 Task: Play online Dominion games in easy mode.
Action: Mouse moved to (316, 269)
Screenshot: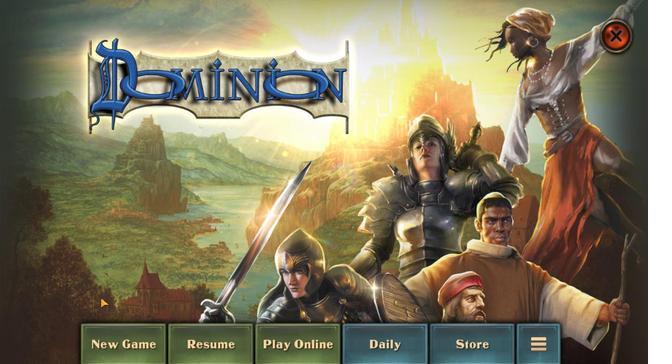
Action: Mouse pressed left at (316, 269)
Screenshot: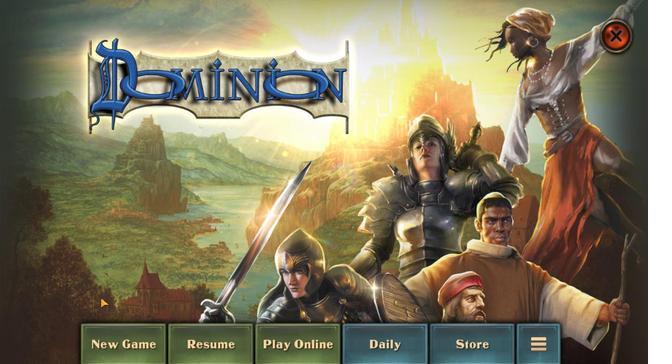 
Action: Mouse moved to (334, 307)
Screenshot: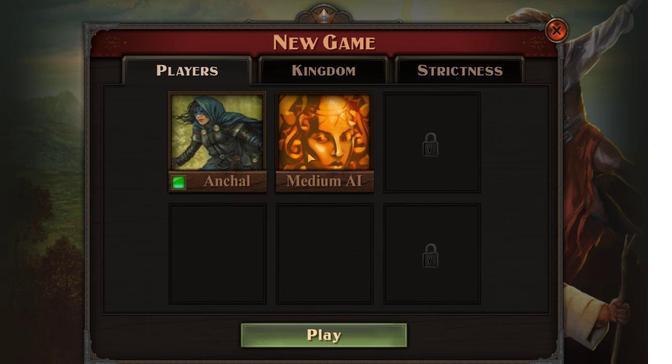 
Action: Mouse pressed left at (334, 307)
Screenshot: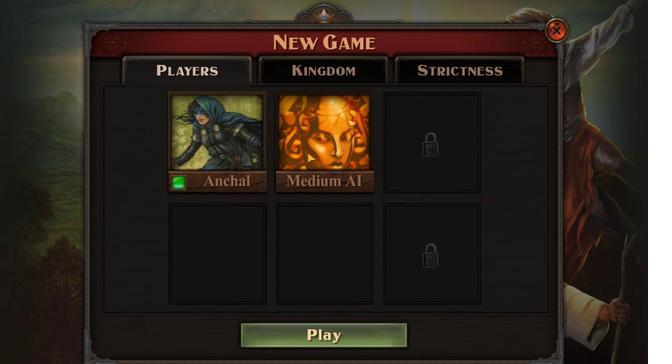
Action: Mouse moved to (325, 297)
Screenshot: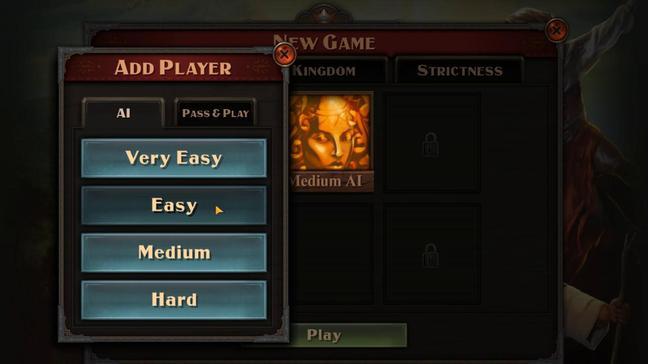 
Action: Mouse pressed left at (325, 297)
Screenshot: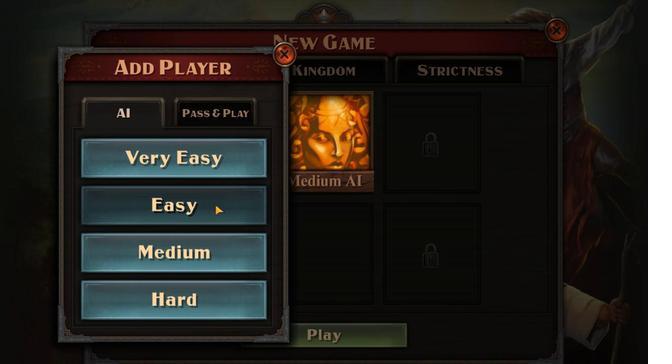 
Action: Mouse moved to (333, 269)
Screenshot: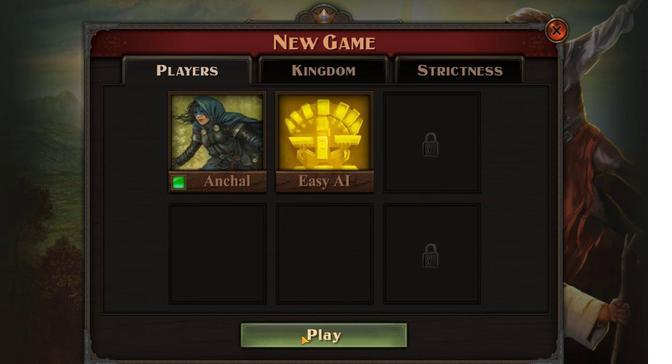 
Action: Mouse pressed left at (333, 269)
Screenshot: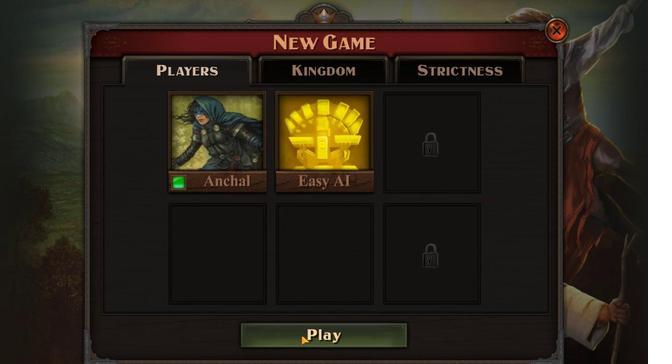 
Action: Mouse moved to (334, 275)
Screenshot: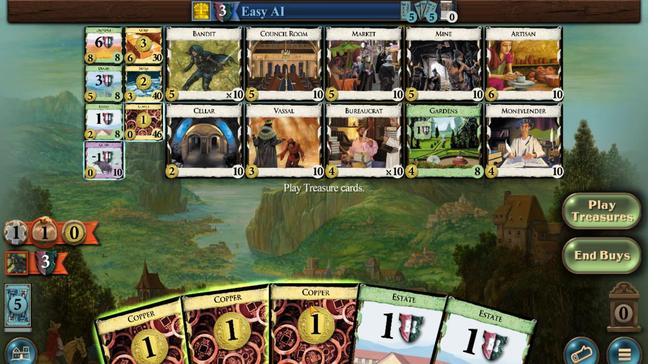 
Action: Mouse pressed left at (334, 275)
Screenshot: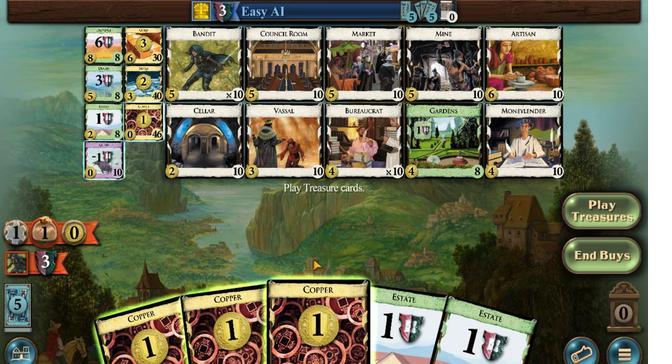 
Action: Mouse moved to (331, 273)
Screenshot: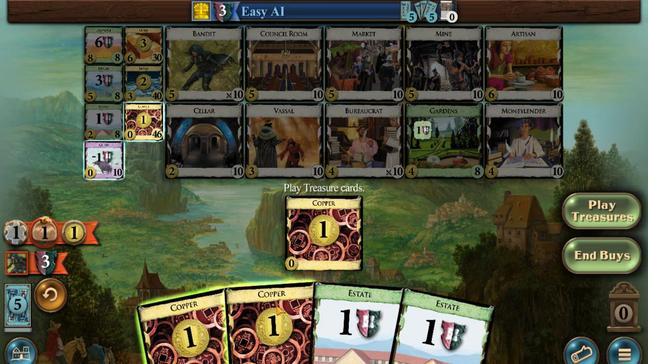 
Action: Mouse pressed left at (331, 273)
Screenshot: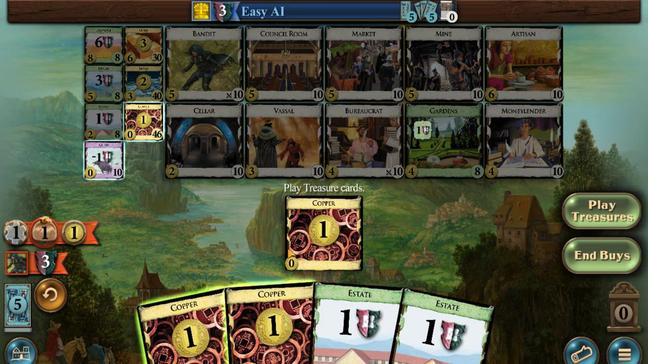 
Action: Mouse moved to (327, 275)
Screenshot: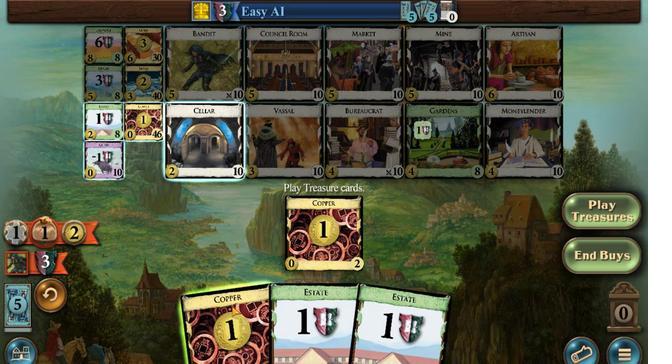 
Action: Mouse pressed left at (327, 275)
Screenshot: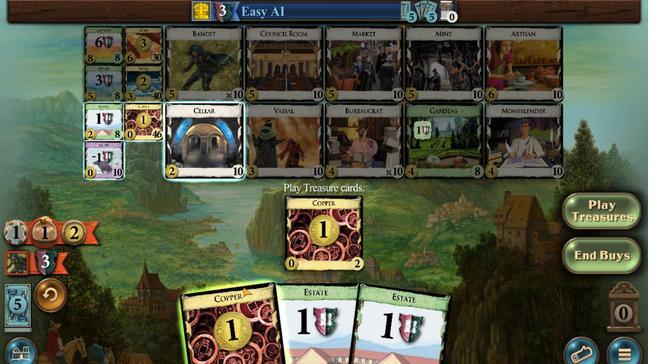 
Action: Mouse moved to (319, 323)
Screenshot: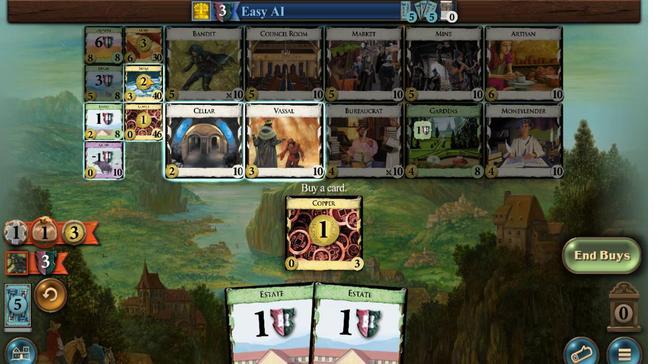 
Action: Mouse pressed left at (319, 323)
Screenshot: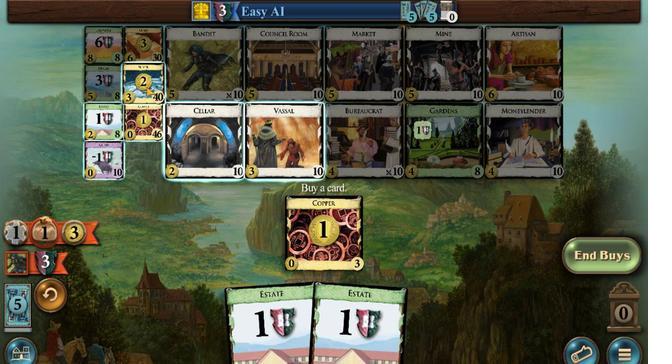 
Action: Mouse moved to (325, 271)
Screenshot: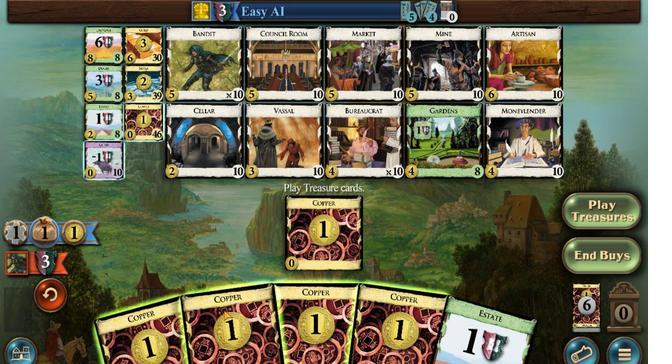 
Action: Mouse pressed left at (325, 271)
Screenshot: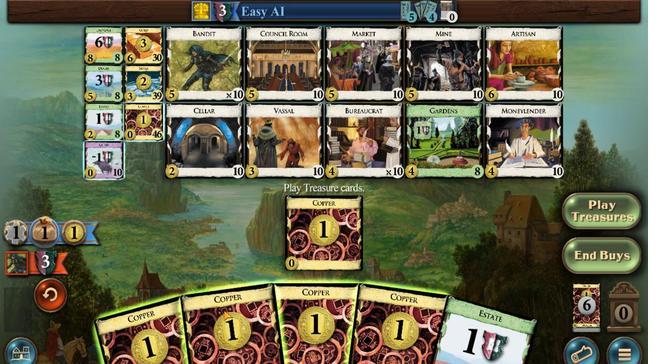 
Action: Mouse moved to (321, 269)
Screenshot: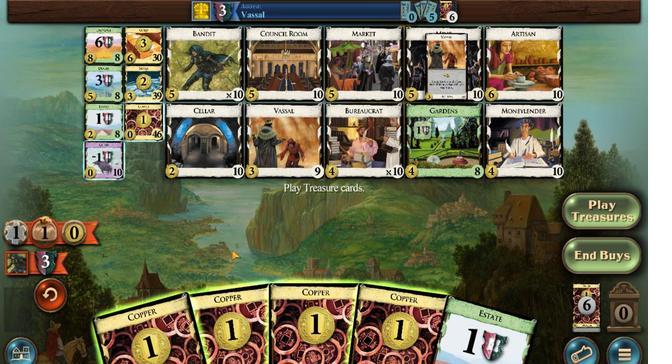 
Action: Mouse pressed left at (321, 269)
Screenshot: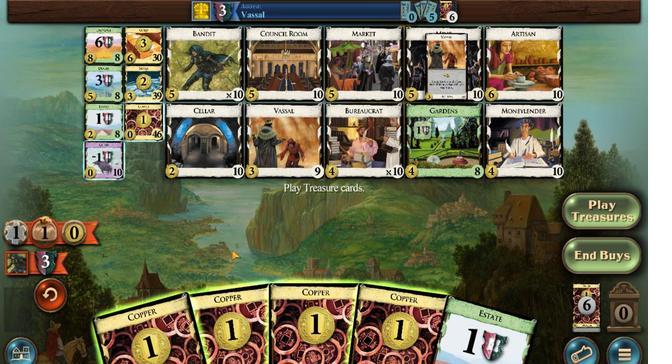 
Action: Mouse moved to (326, 268)
Screenshot: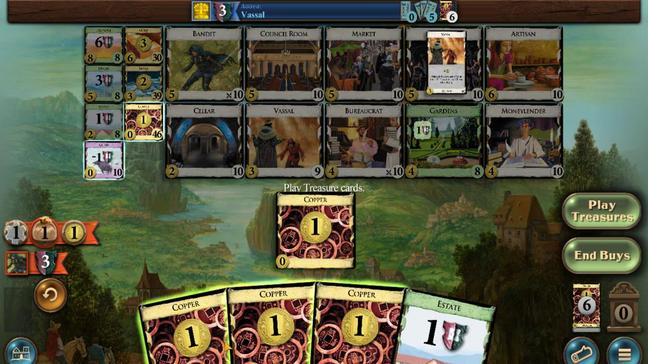 
Action: Mouse pressed left at (326, 268)
Screenshot: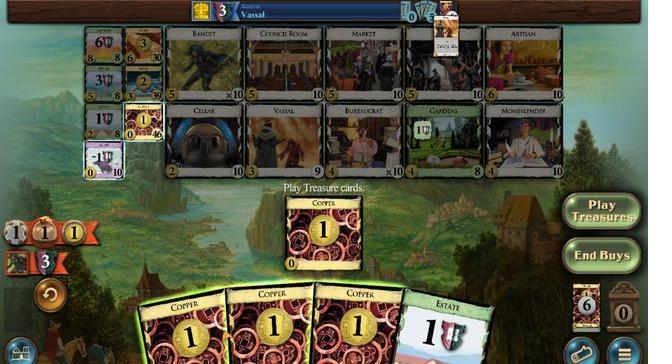 
Action: Mouse moved to (328, 269)
Screenshot: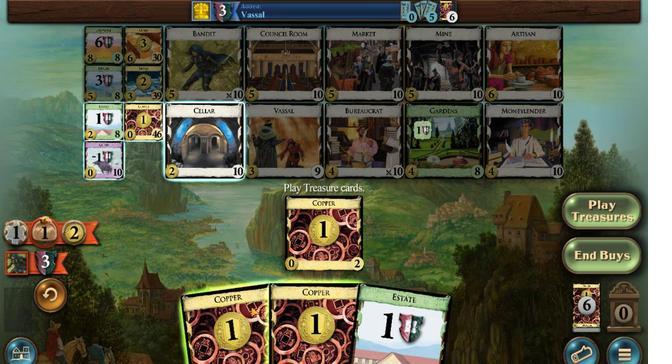 
Action: Mouse pressed left at (328, 269)
Screenshot: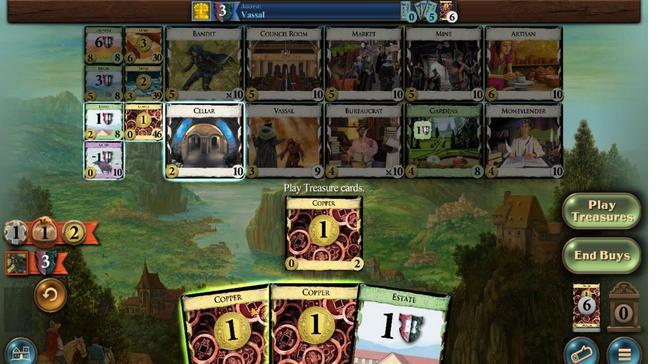 
Action: Mouse moved to (328, 267)
Screenshot: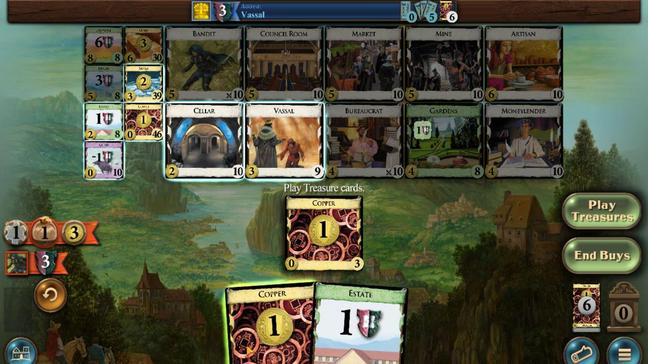 
Action: Mouse pressed left at (328, 267)
Screenshot: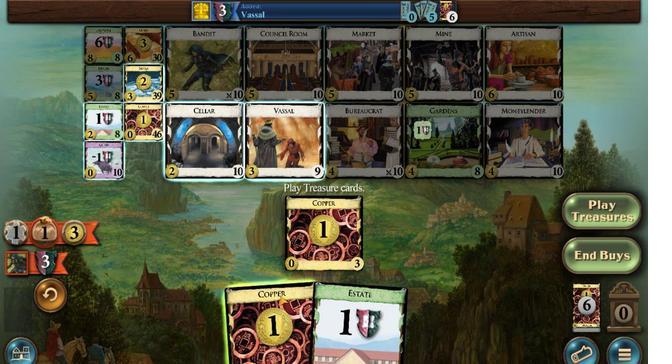 
Action: Mouse moved to (319, 326)
Screenshot: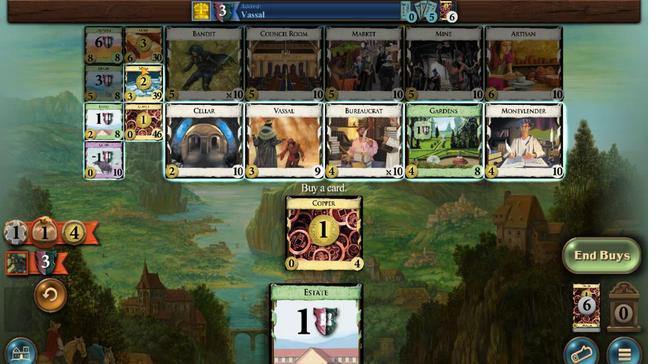 
Action: Mouse pressed left at (319, 326)
Screenshot: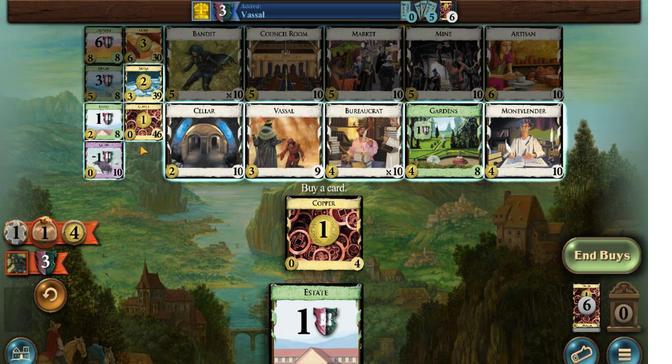 
Action: Mouse moved to (342, 269)
Screenshot: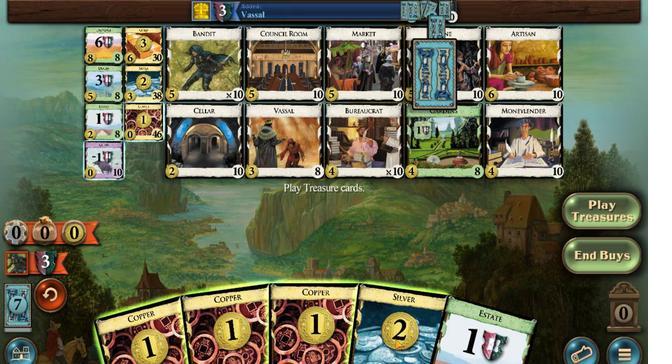 
Action: Mouse pressed left at (342, 269)
Screenshot: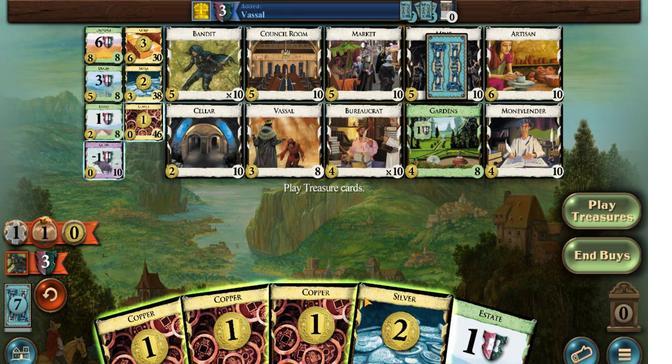 
Action: Mouse moved to (336, 268)
Screenshot: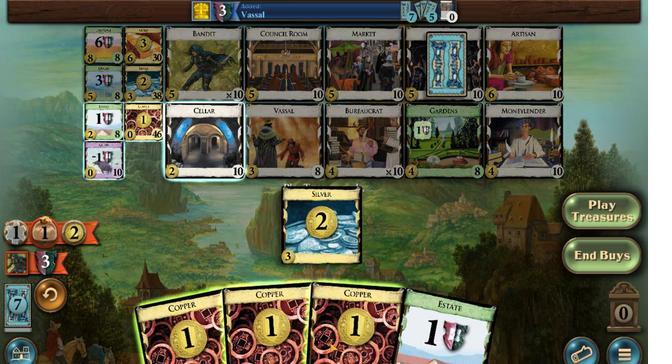 
Action: Mouse pressed left at (336, 268)
Screenshot: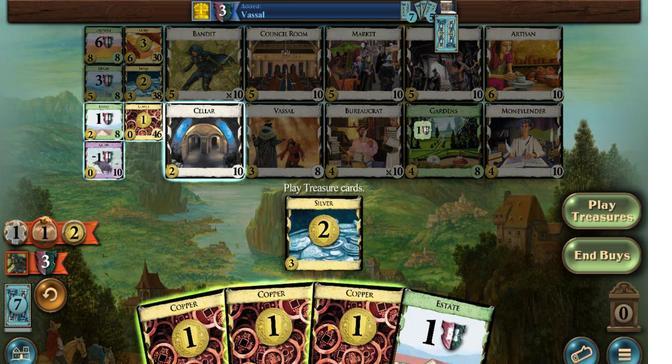
Action: Mouse moved to (333, 269)
Screenshot: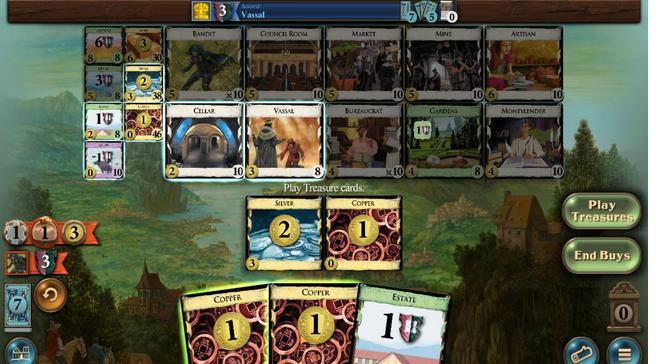 
Action: Mouse pressed left at (333, 269)
Screenshot: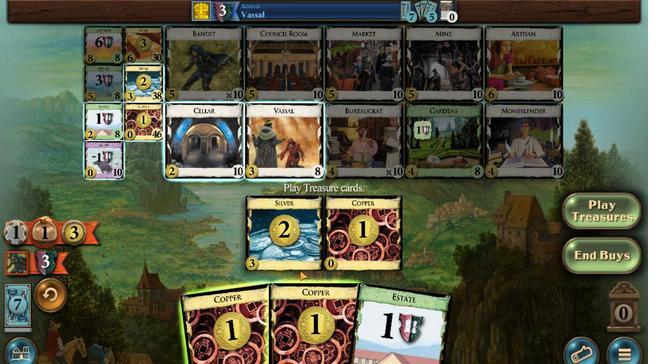 
Action: Mouse moved to (329, 268)
Screenshot: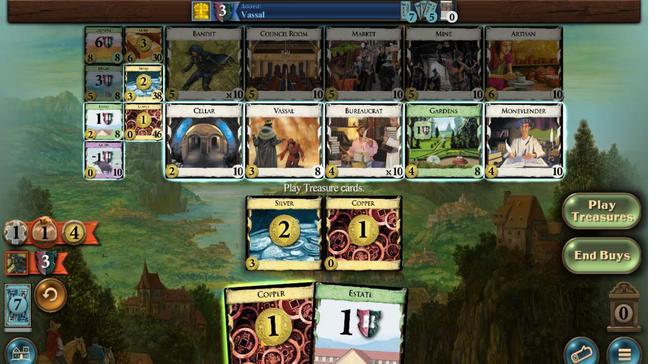 
Action: Mouse pressed left at (329, 268)
Screenshot: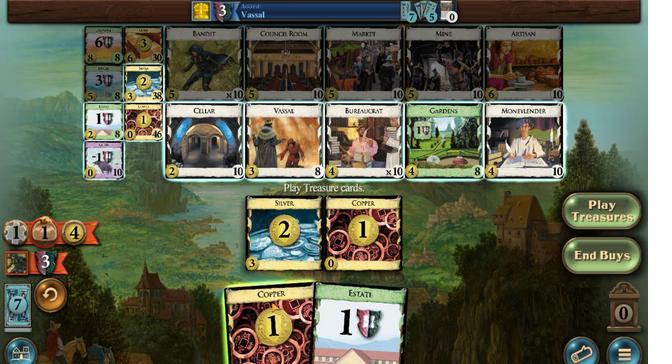
Action: Mouse moved to (314, 324)
Screenshot: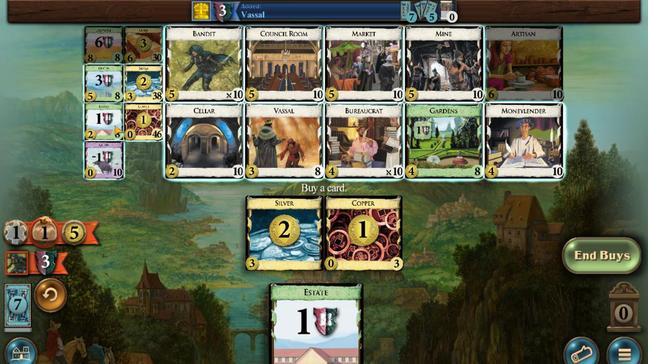 
Action: Mouse pressed left at (314, 324)
Screenshot: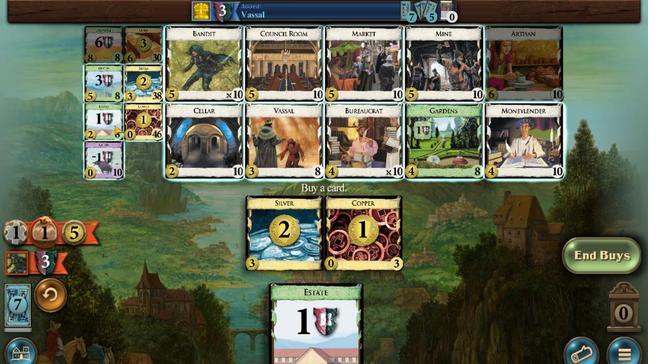 
Action: Mouse moved to (341, 270)
Screenshot: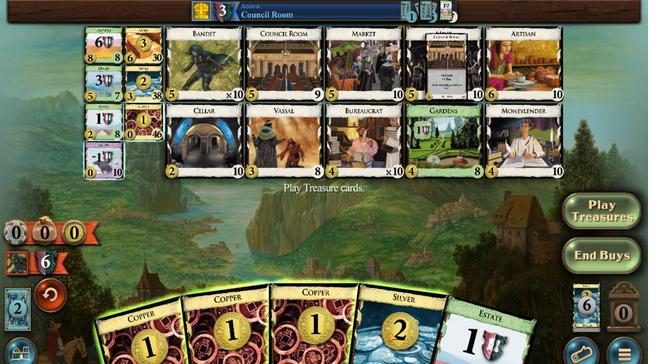 
Action: Mouse pressed left at (341, 270)
Screenshot: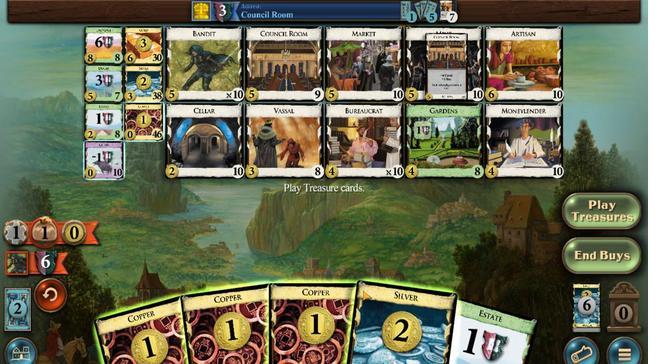 
Action: Mouse moved to (336, 268)
Screenshot: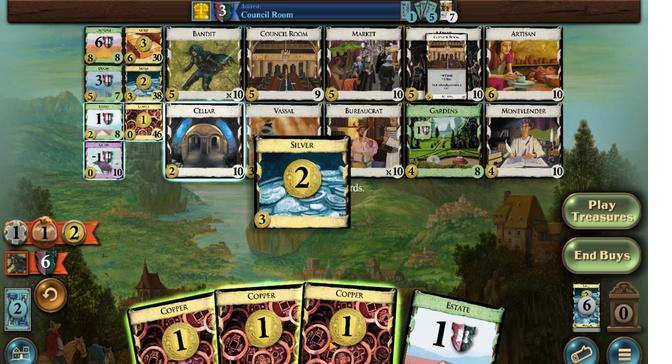 
Action: Mouse pressed left at (336, 268)
Screenshot: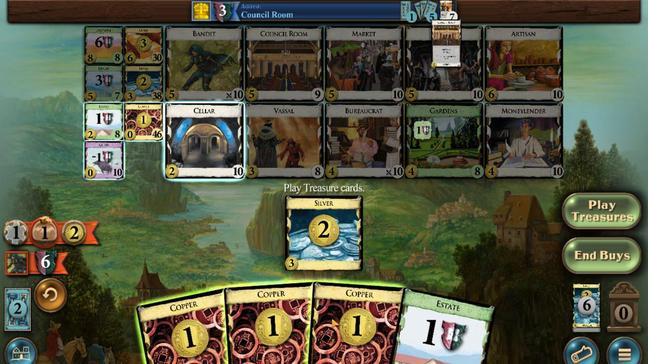 
Action: Mouse moved to (335, 269)
Screenshot: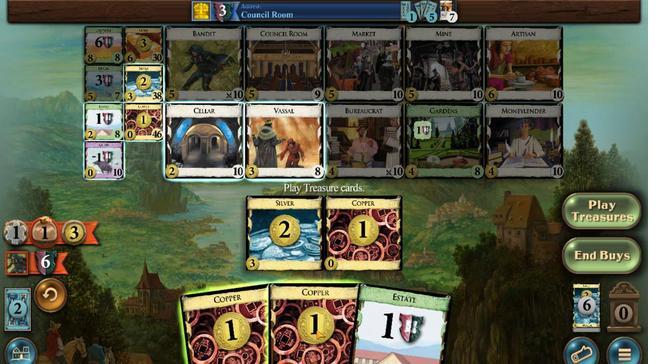 
Action: Mouse pressed left at (335, 269)
Screenshot: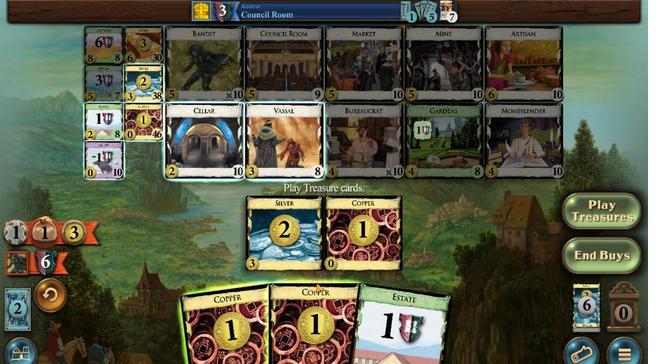 
Action: Mouse moved to (331, 268)
Screenshot: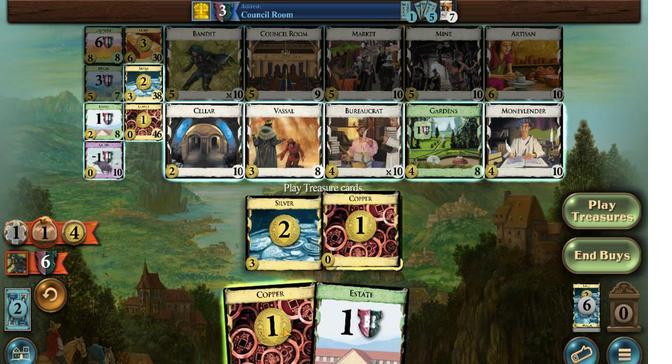 
Action: Mouse pressed left at (331, 268)
Screenshot: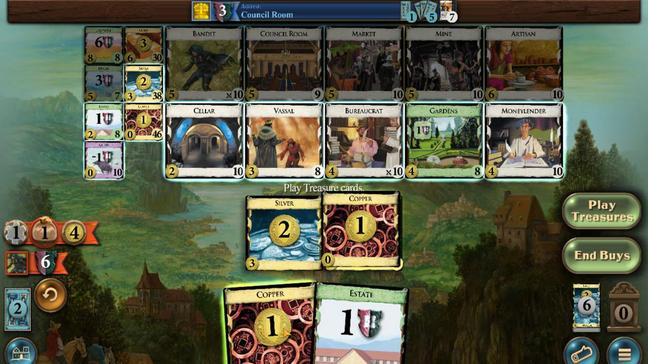 
Action: Mouse moved to (315, 322)
Screenshot: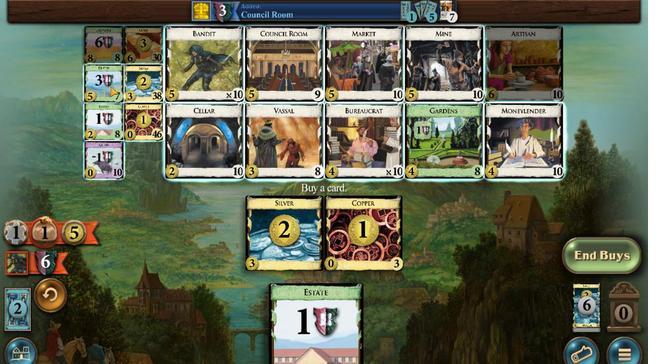 
Action: Mouse pressed left at (315, 322)
Screenshot: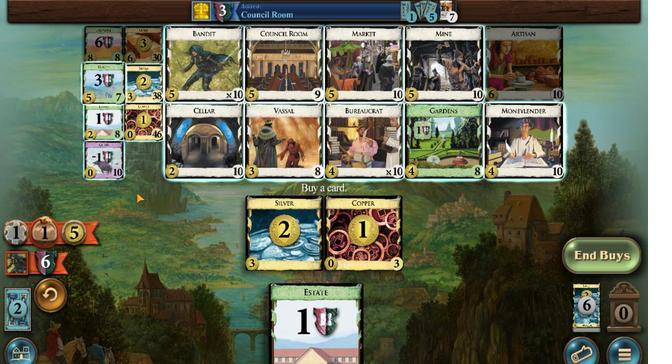 
Action: Mouse moved to (327, 272)
Screenshot: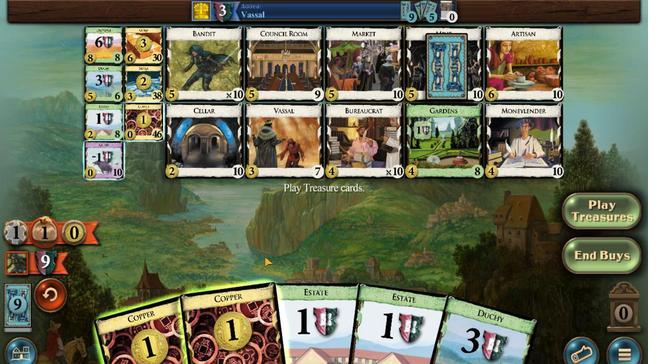 
Action: Mouse pressed left at (327, 272)
Screenshot: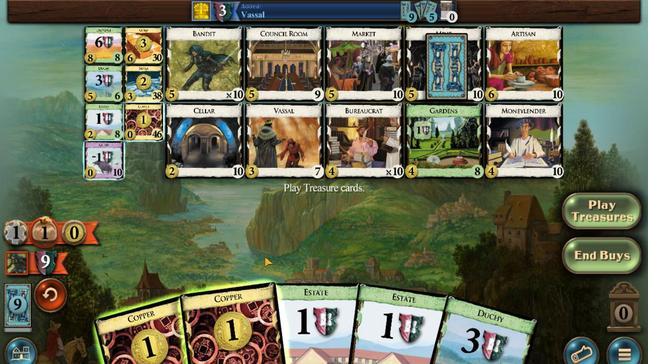 
Action: Mouse moved to (324, 272)
Screenshot: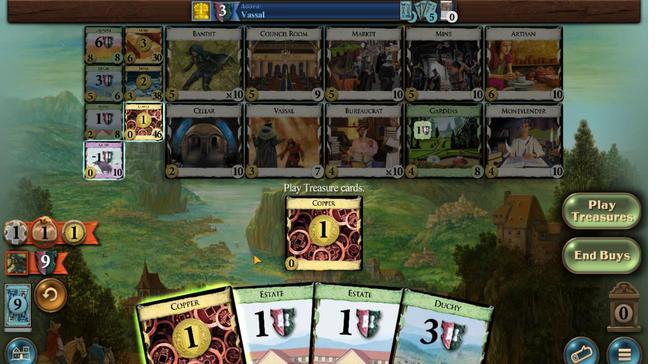
Action: Mouse pressed left at (324, 272)
Screenshot: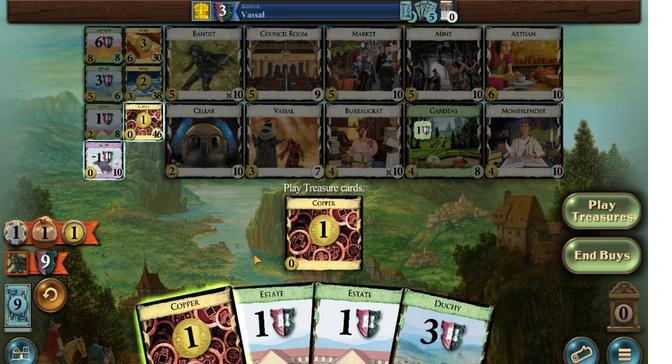 
Action: Mouse moved to (314, 314)
Screenshot: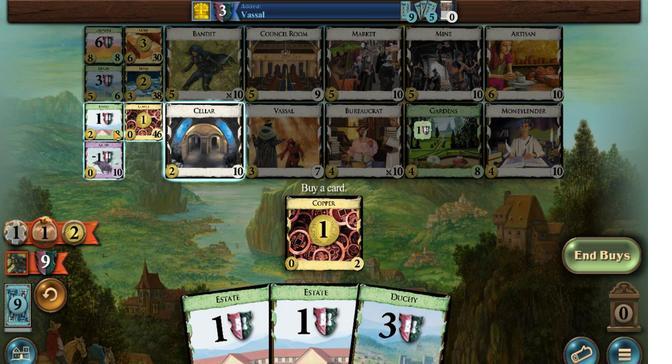 
Action: Mouse pressed left at (314, 314)
Screenshot: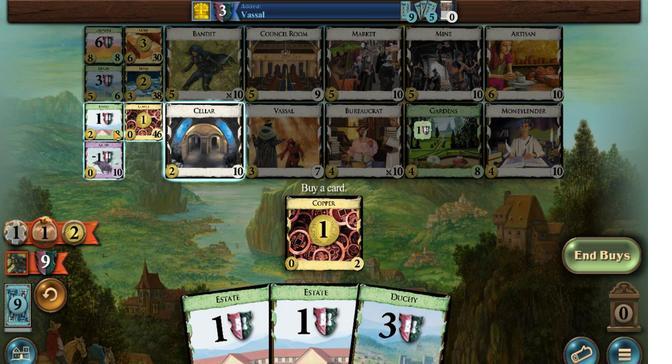 
Action: Mouse moved to (341, 269)
Screenshot: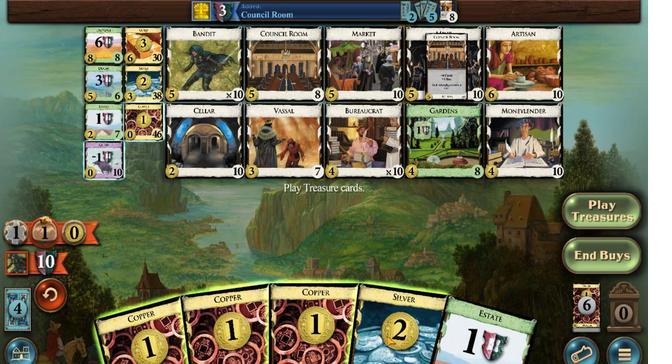 
Action: Mouse pressed left at (341, 269)
Screenshot: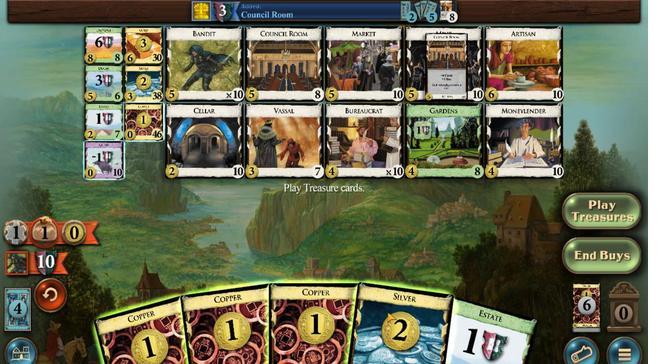 
Action: Mouse moved to (336, 268)
Screenshot: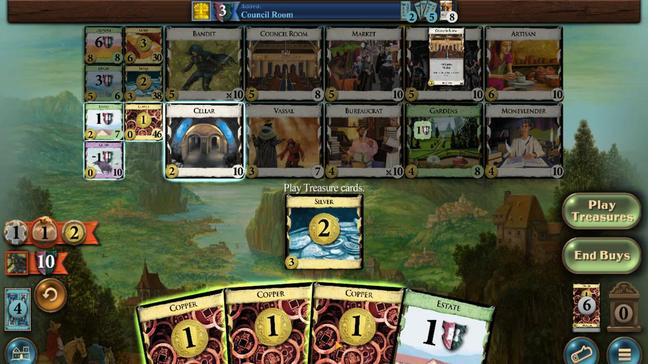 
Action: Mouse pressed left at (336, 268)
Screenshot: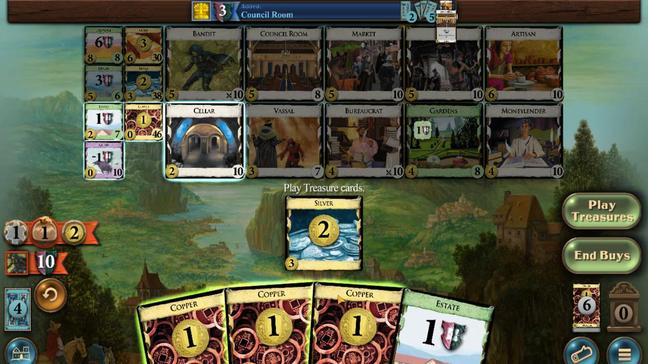 
Action: Mouse moved to (334, 267)
Screenshot: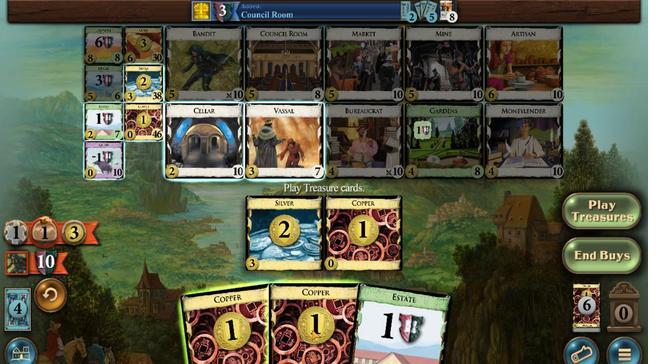 
Action: Mouse pressed left at (334, 267)
Screenshot: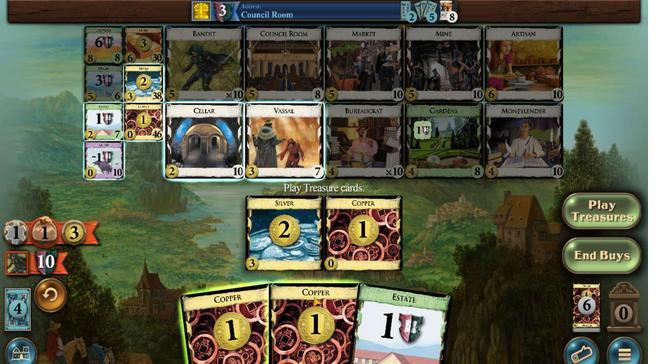 
Action: Mouse moved to (331, 266)
Screenshot: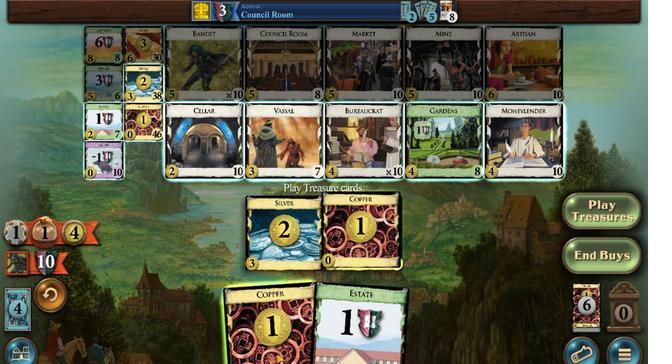 
Action: Mouse pressed left at (331, 266)
Screenshot: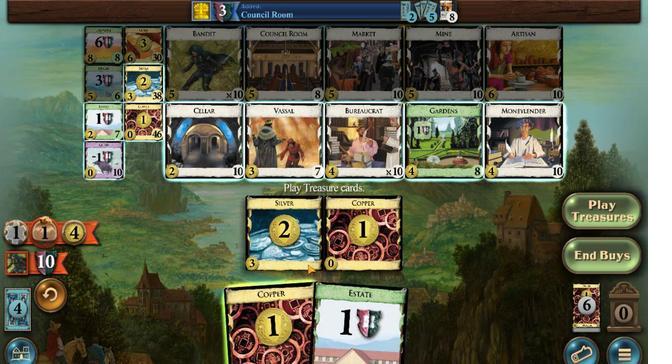 
Action: Mouse moved to (315, 323)
Screenshot: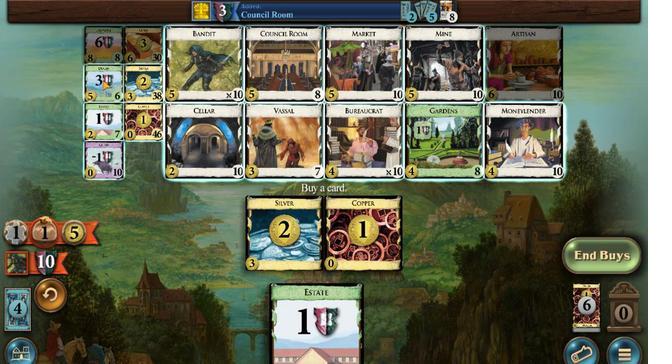 
Action: Mouse pressed left at (315, 323)
Screenshot: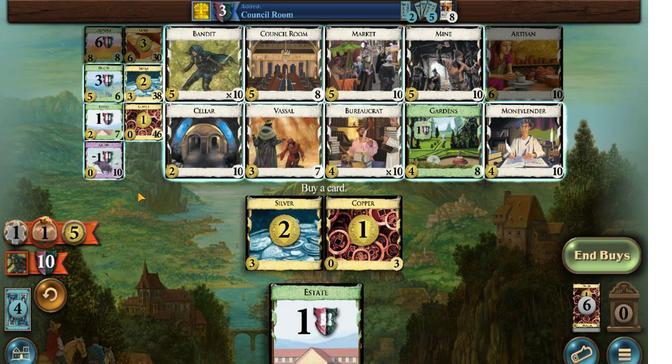 
Action: Mouse moved to (345, 271)
Screenshot: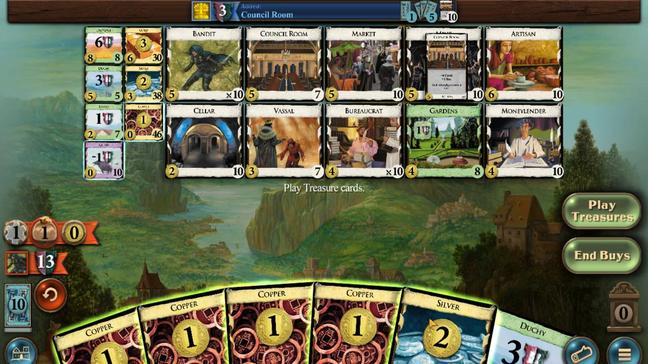 
Action: Mouse pressed left at (345, 271)
Screenshot: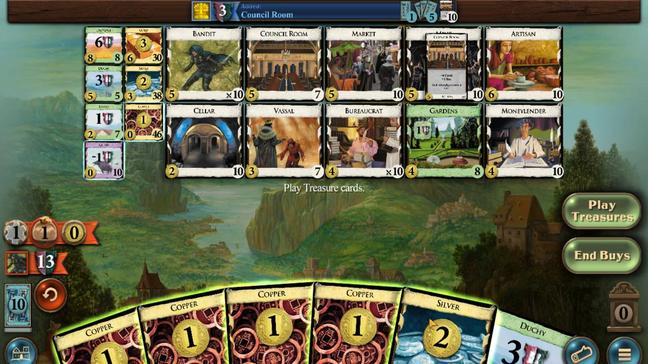 
Action: Mouse moved to (335, 268)
Screenshot: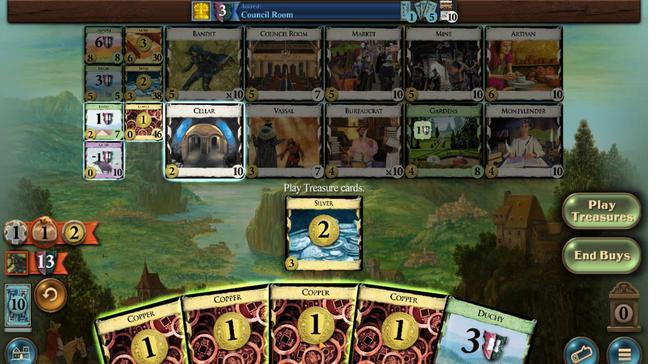 
Action: Mouse pressed left at (335, 268)
Screenshot: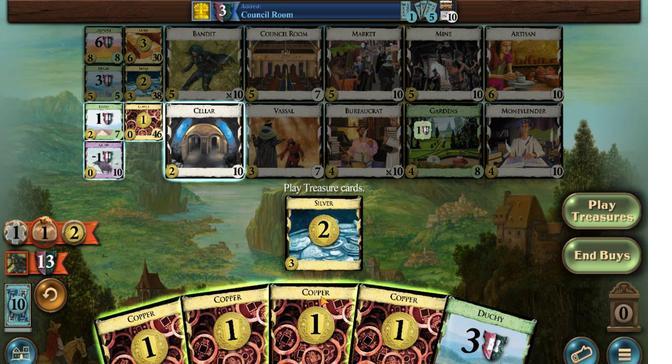 
Action: Mouse moved to (332, 268)
Screenshot: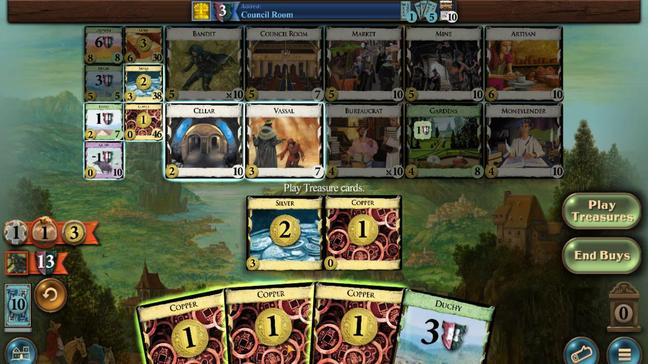 
Action: Mouse pressed left at (332, 268)
Screenshot: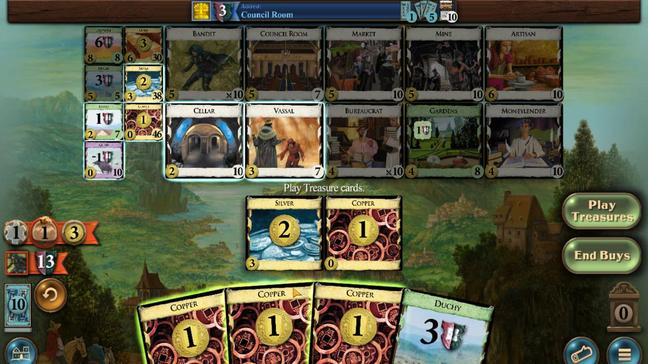 
Action: Mouse moved to (328, 264)
Screenshot: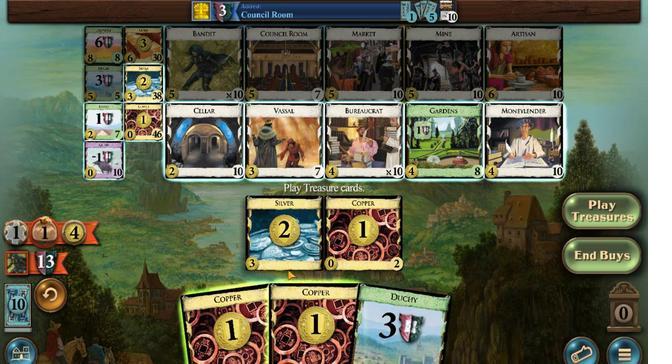 
Action: Mouse pressed left at (328, 264)
Screenshot: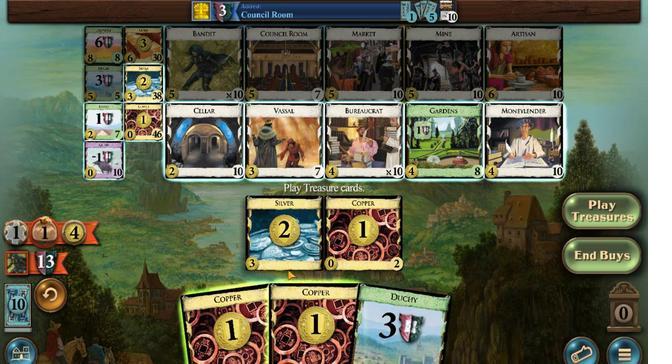 
Action: Mouse moved to (331, 268)
Screenshot: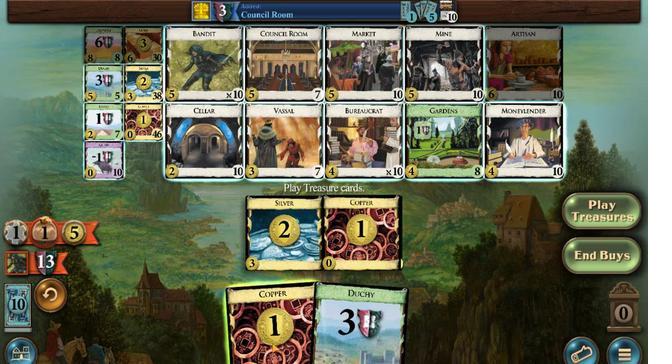 
Action: Mouse pressed left at (331, 268)
Screenshot: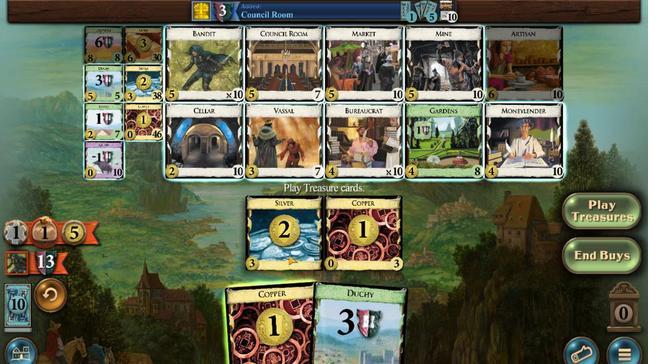 
Action: Mouse moved to (318, 332)
Screenshot: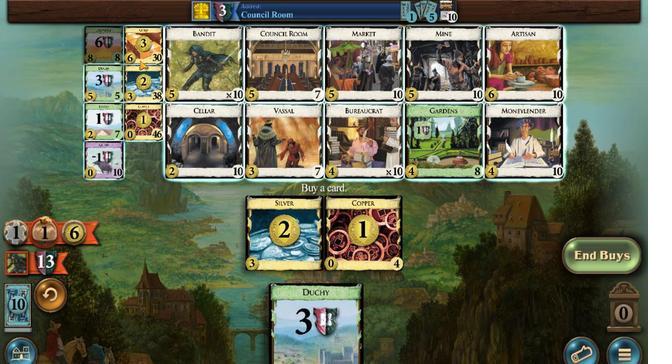 
Action: Mouse pressed left at (318, 332)
Screenshot: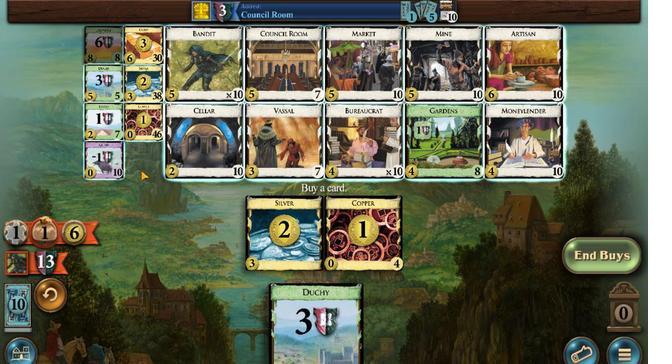 
Action: Mouse moved to (327, 271)
Screenshot: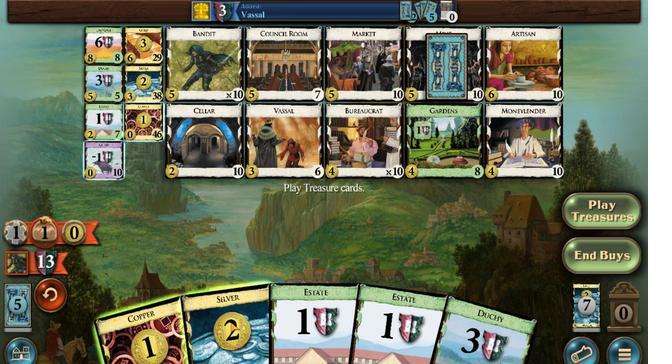 
Action: Mouse pressed left at (327, 271)
Screenshot: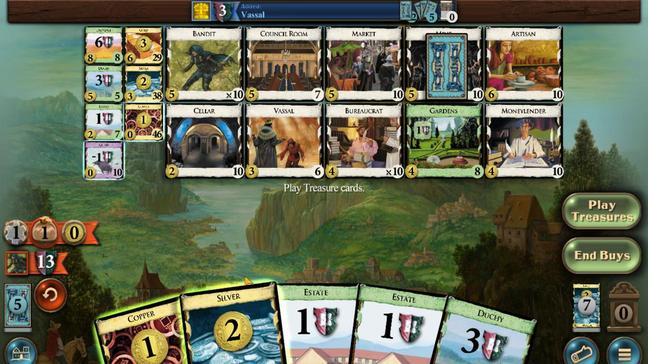 
Action: Mouse moved to (319, 271)
Screenshot: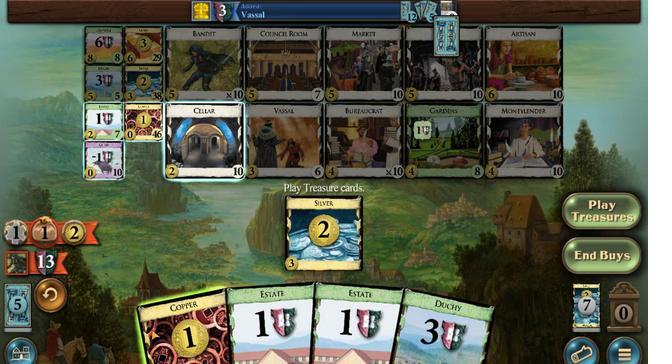 
Action: Mouse pressed left at (319, 271)
Screenshot: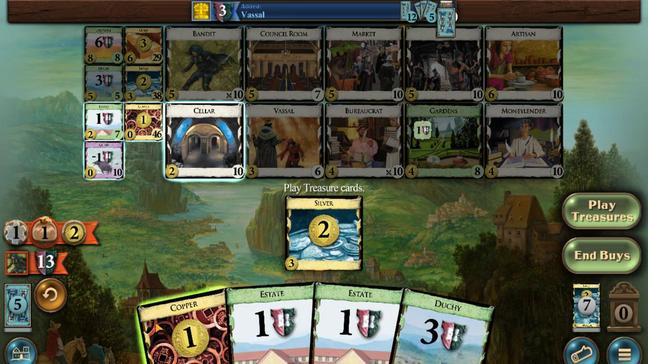 
Action: Mouse moved to (315, 314)
Screenshot: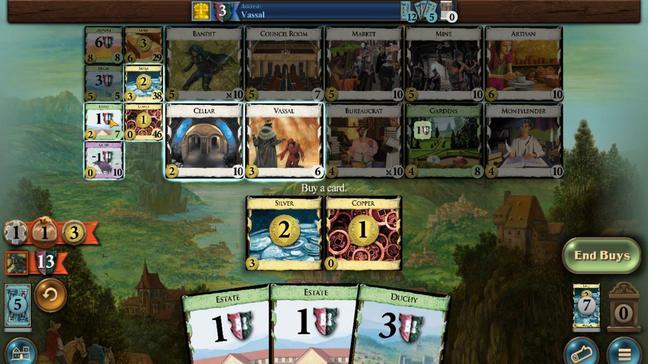 
Action: Mouse pressed left at (315, 314)
Screenshot: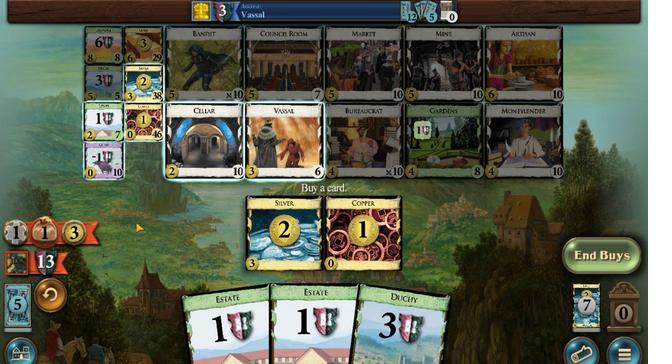 
Action: Mouse moved to (329, 267)
Screenshot: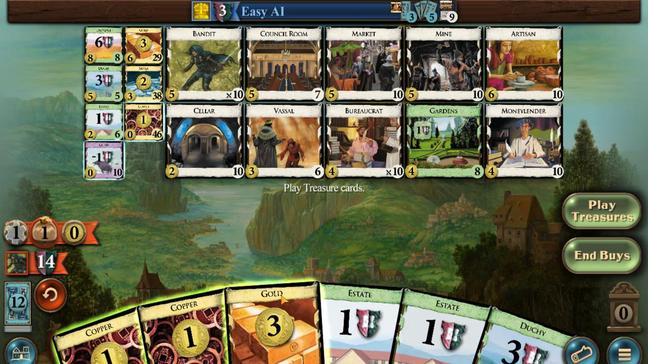 
Action: Mouse pressed left at (329, 267)
Screenshot: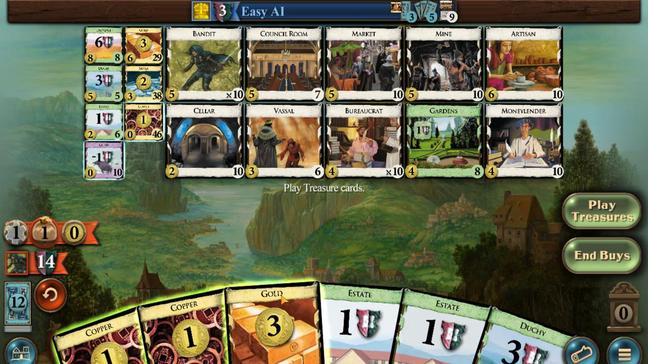 
Action: Mouse moved to (325, 268)
Screenshot: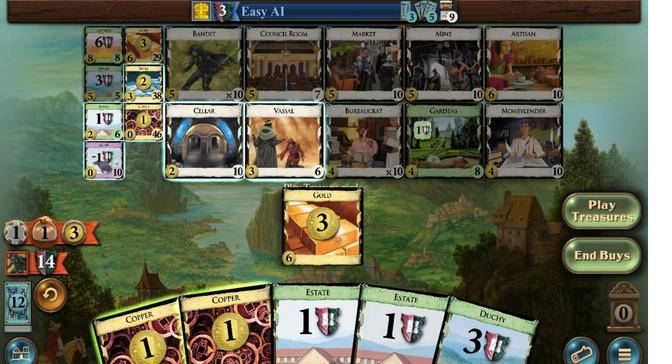
Action: Mouse pressed left at (325, 268)
Screenshot: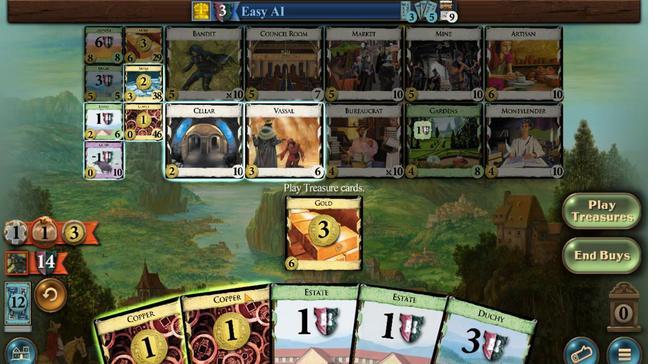 
Action: Mouse moved to (322, 268)
Screenshot: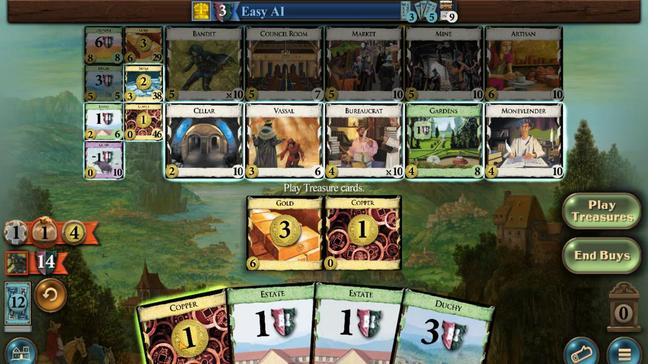 
Action: Mouse pressed left at (322, 268)
Screenshot: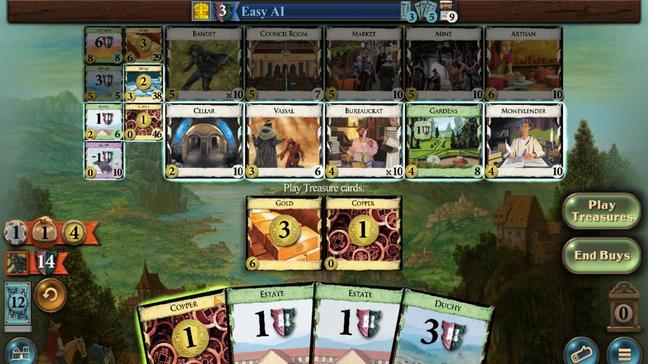 
Action: Mouse moved to (315, 324)
Screenshot: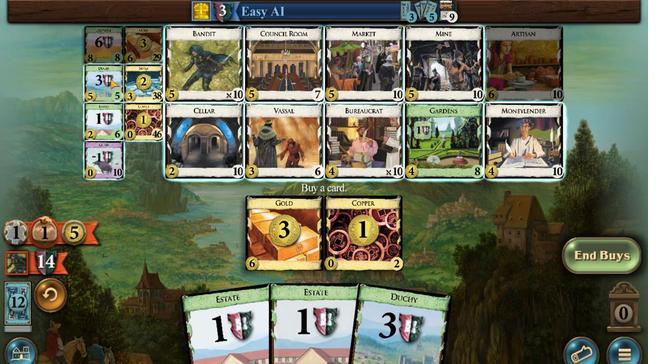 
Action: Mouse pressed left at (315, 324)
Screenshot: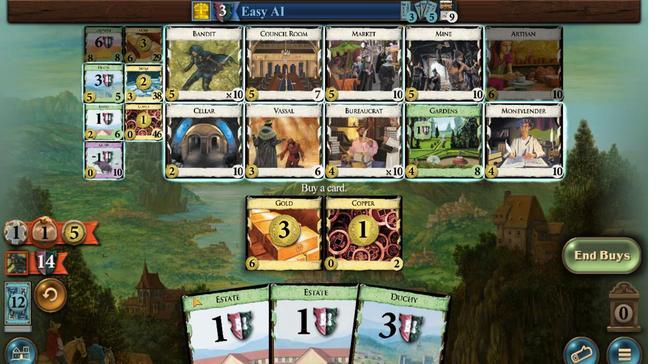 
Action: Mouse moved to (325, 269)
Screenshot: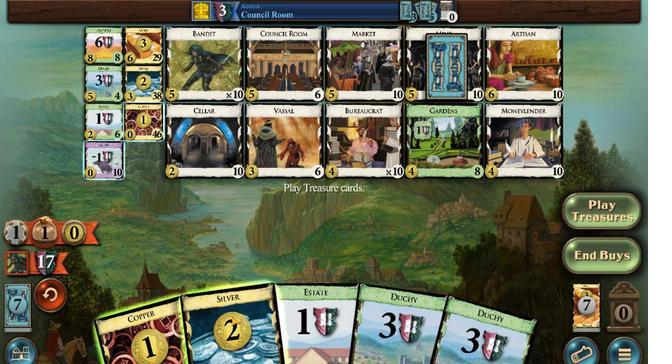 
Action: Mouse pressed left at (325, 269)
Screenshot: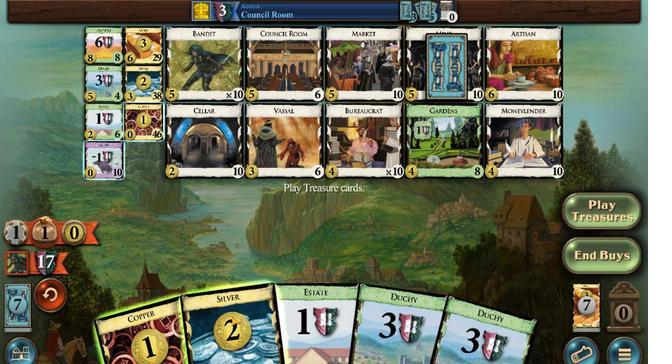 
Action: Mouse moved to (322, 268)
Screenshot: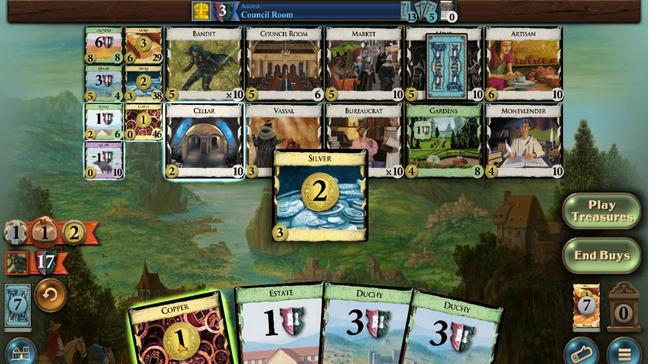 
Action: Mouse pressed left at (322, 268)
Screenshot: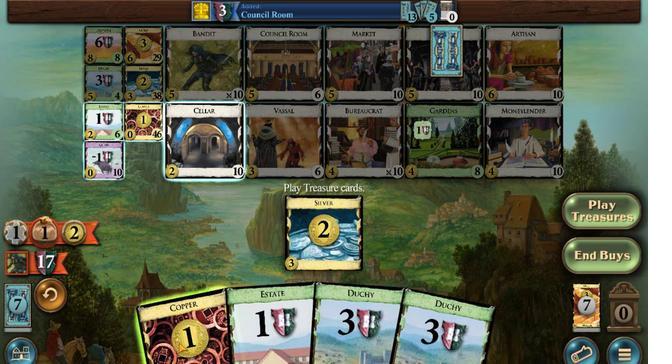 
Action: Mouse moved to (319, 278)
Screenshot: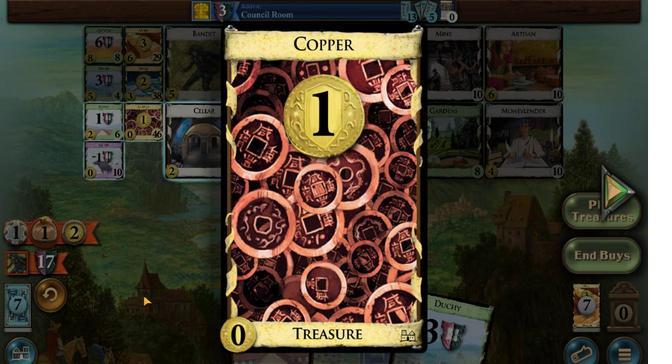
Action: Mouse pressed left at (319, 278)
Screenshot: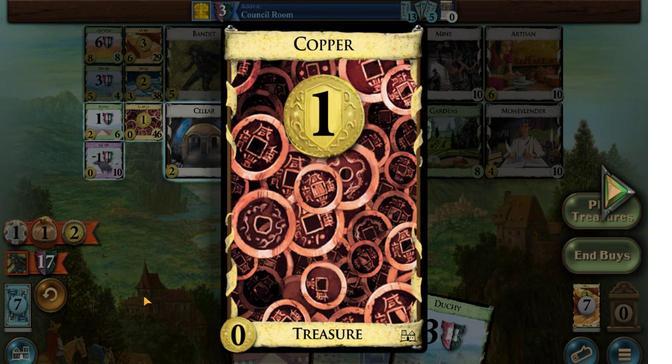 
Action: Mouse moved to (314, 313)
Screenshot: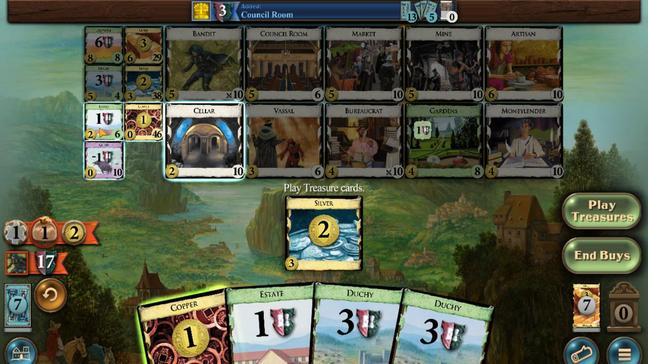 
Action: Mouse pressed left at (314, 313)
Screenshot: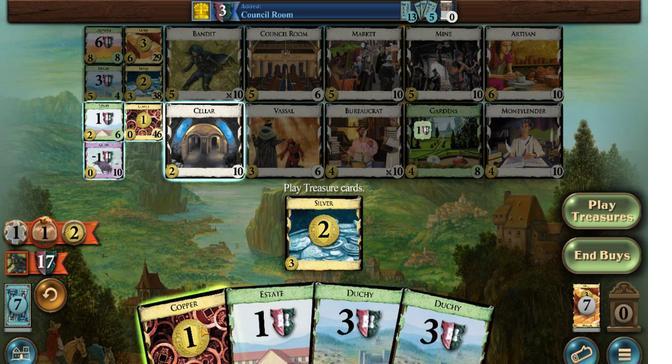 
Action: Mouse moved to (338, 268)
Screenshot: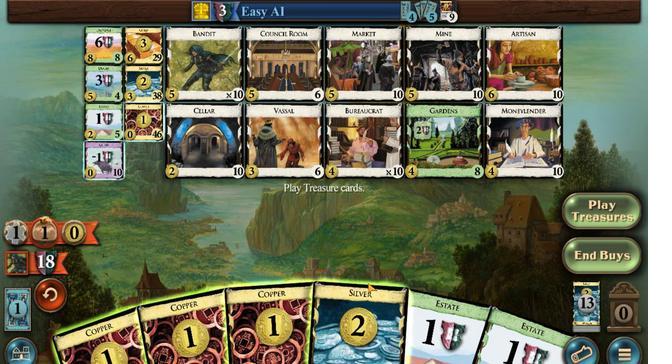 
Action: Mouse pressed left at (338, 268)
Screenshot: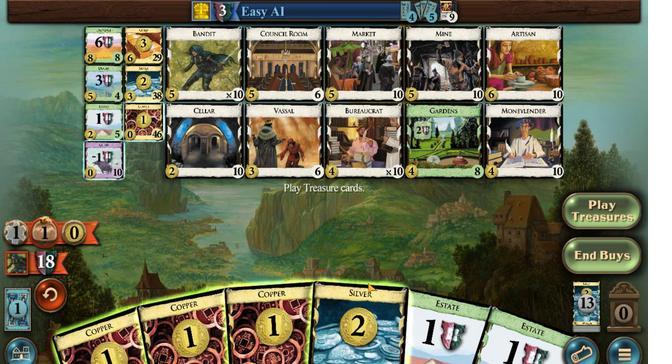 
Action: Mouse moved to (334, 266)
Screenshot: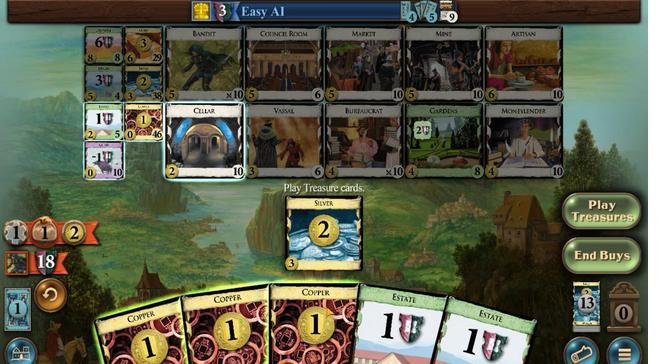 
Action: Mouse pressed left at (334, 266)
Screenshot: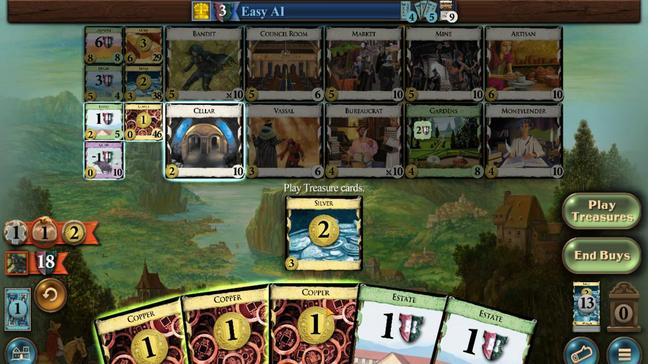 
Action: Mouse moved to (332, 269)
Screenshot: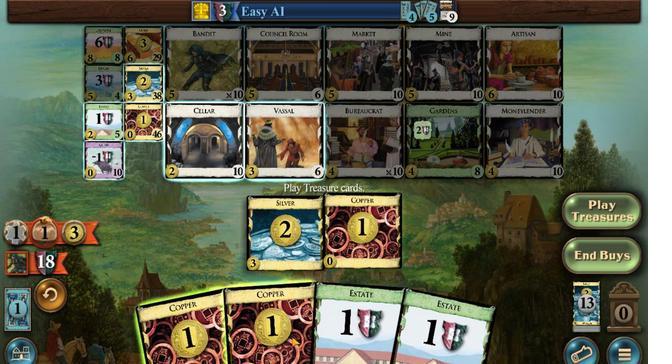 
Action: Mouse pressed left at (332, 269)
Screenshot: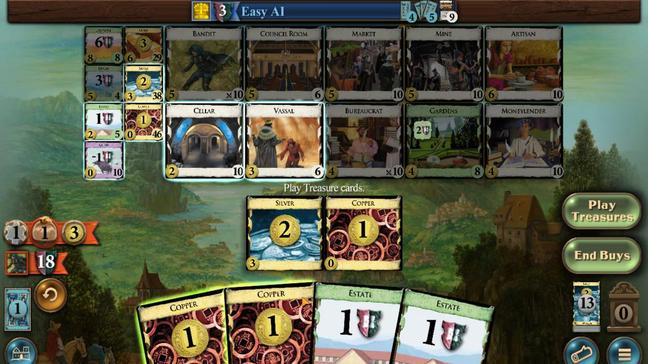
Action: Mouse moved to (326, 264)
Screenshot: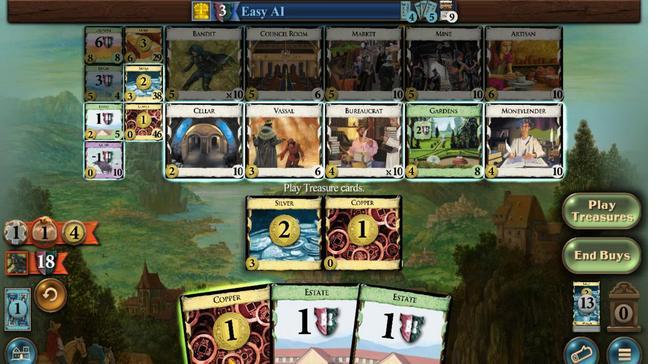
Action: Mouse pressed left at (326, 264)
Screenshot: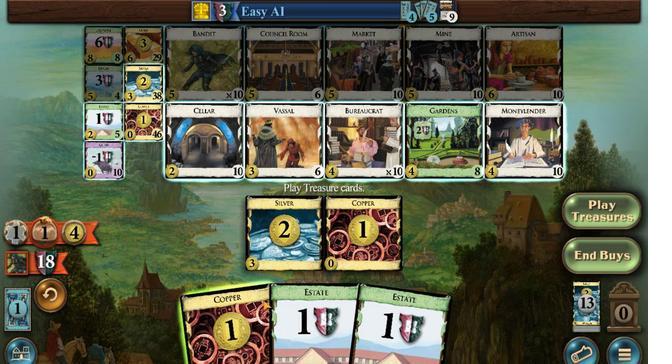 
Action: Mouse moved to (315, 321)
Screenshot: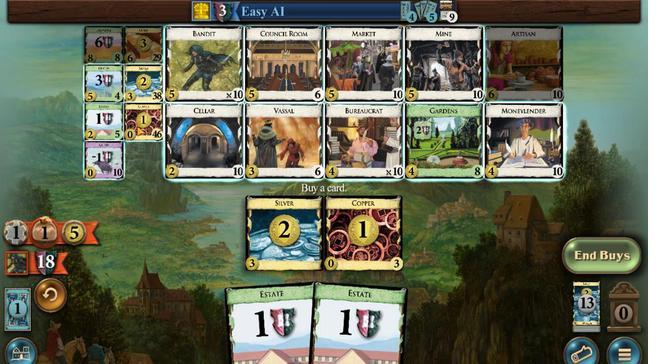 
Action: Mouse pressed left at (315, 321)
Screenshot: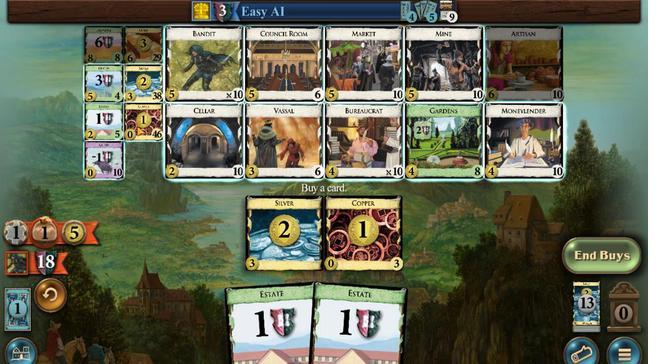 
Action: Mouse moved to (327, 268)
Screenshot: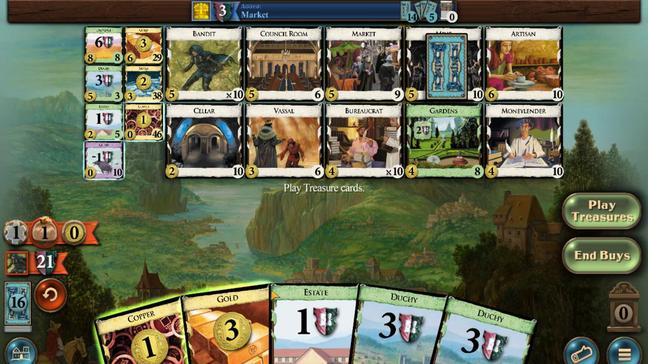 
Action: Mouse pressed left at (327, 268)
Screenshot: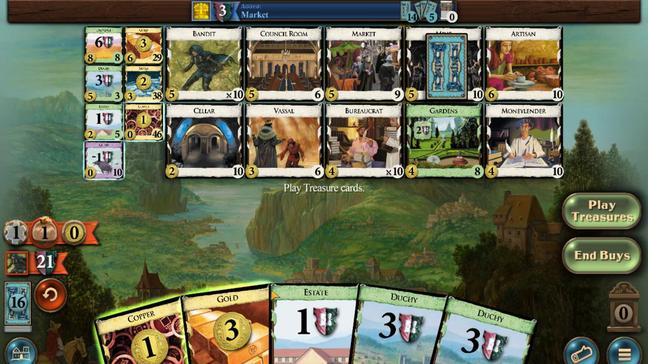 
Action: Mouse moved to (323, 269)
Screenshot: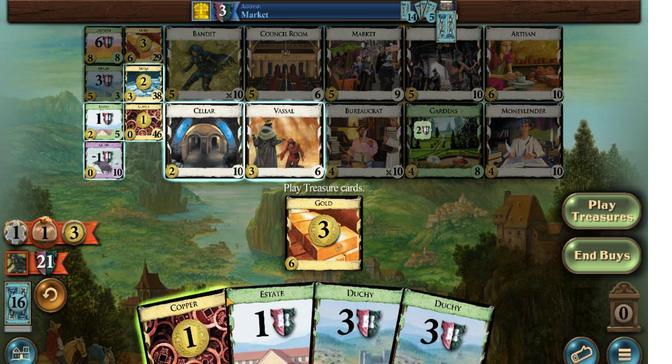 
Action: Mouse pressed left at (323, 269)
Screenshot: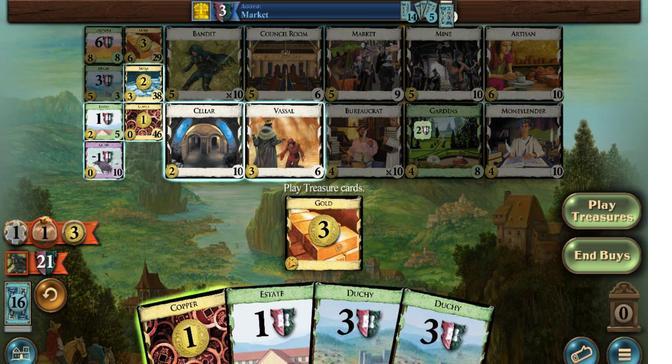 
Action: Mouse moved to (338, 311)
Screenshot: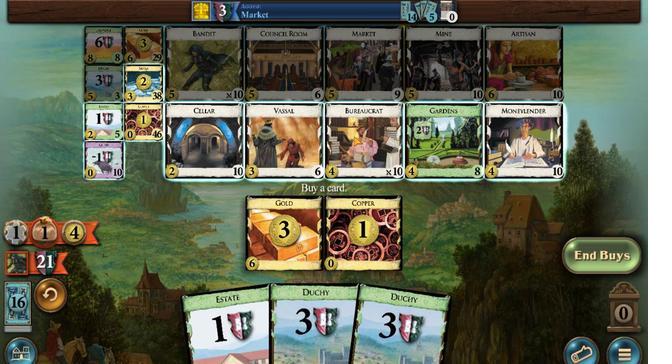
Action: Mouse pressed left at (338, 311)
Screenshot: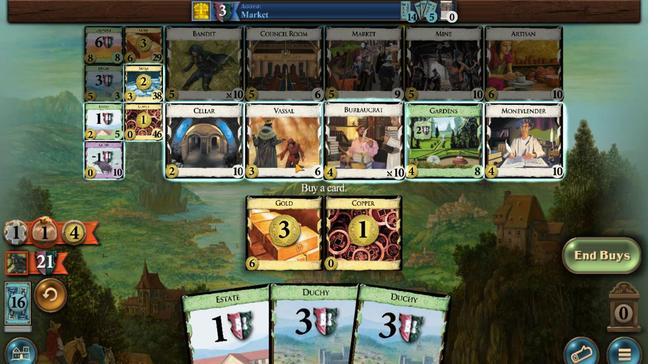 
Action: Mouse moved to (329, 268)
Screenshot: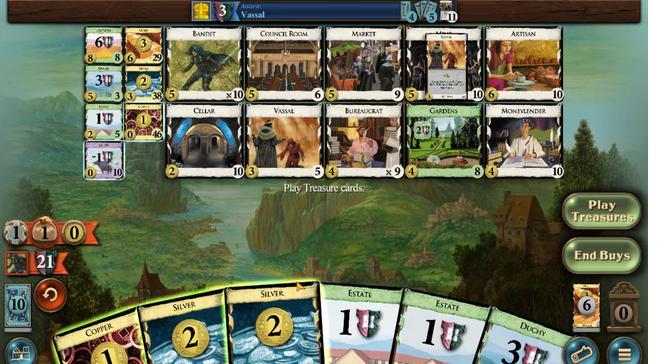 
Action: Mouse pressed left at (329, 268)
Screenshot: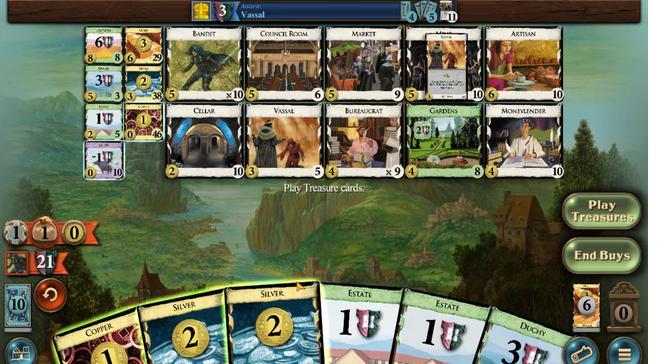 
Action: Mouse moved to (326, 268)
Screenshot: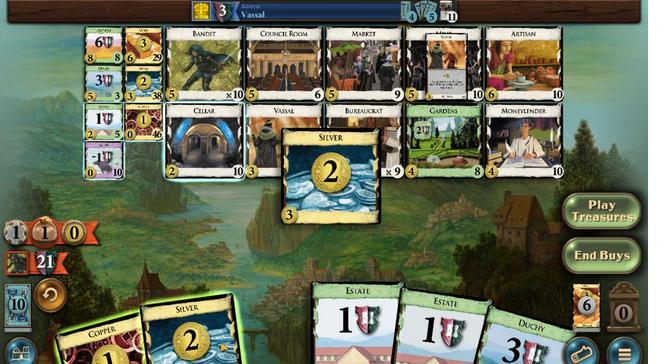 
Action: Mouse pressed left at (326, 268)
Screenshot: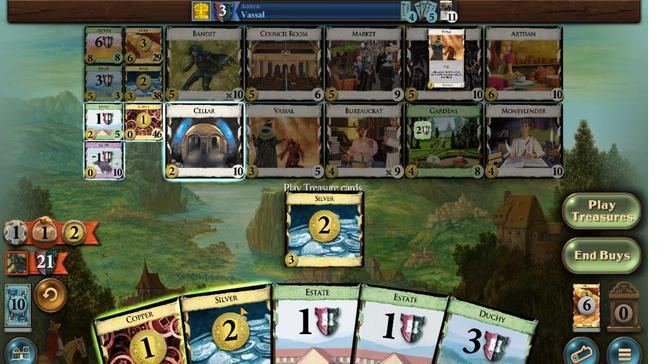 
Action: Mouse moved to (321, 271)
Screenshot: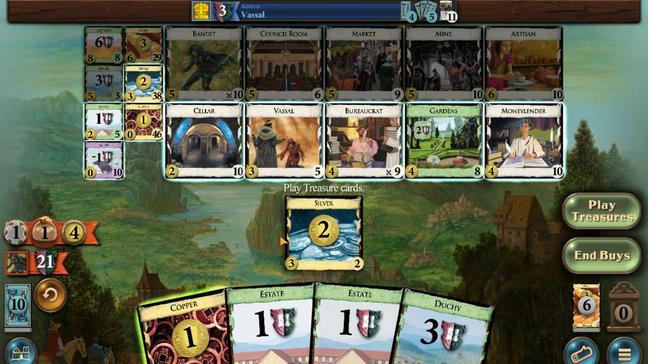 
Action: Mouse pressed left at (321, 271)
Screenshot: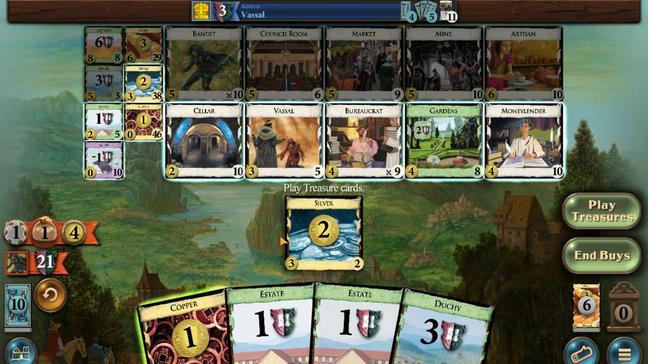 
Action: Mouse moved to (315, 323)
Screenshot: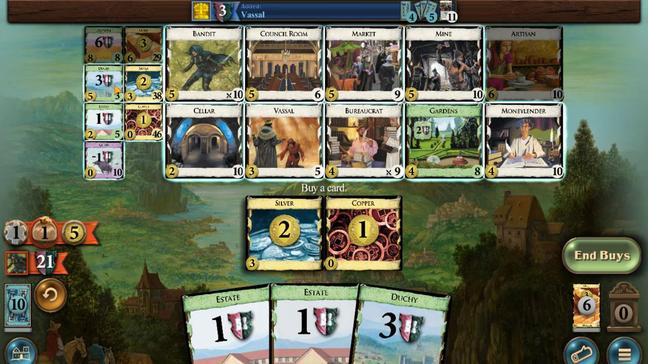 
Action: Mouse pressed left at (315, 323)
Screenshot: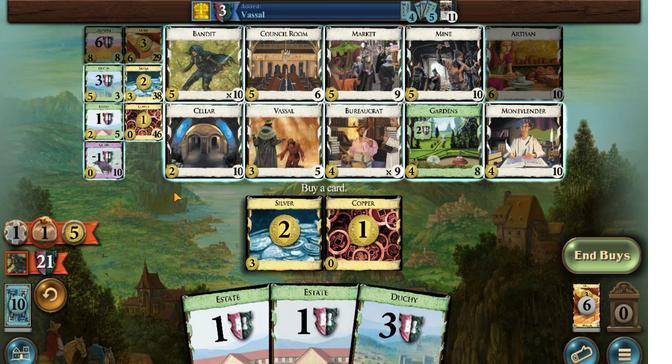 
Action: Mouse moved to (323, 271)
Screenshot: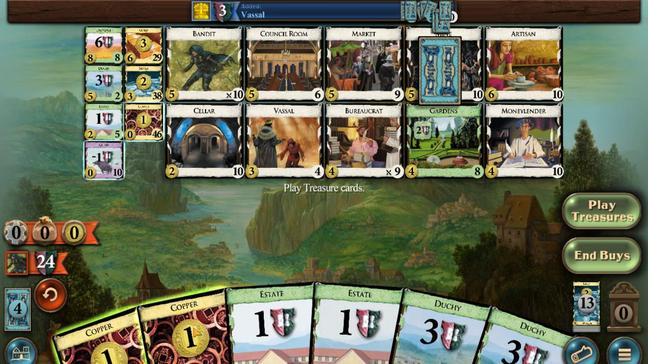 
Action: Mouse pressed left at (323, 271)
Screenshot: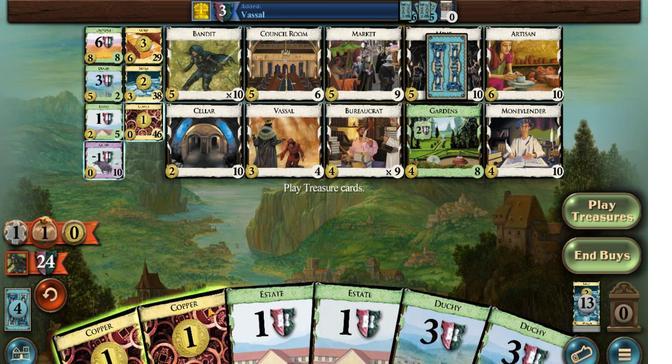 
Action: Mouse moved to (317, 267)
Screenshot: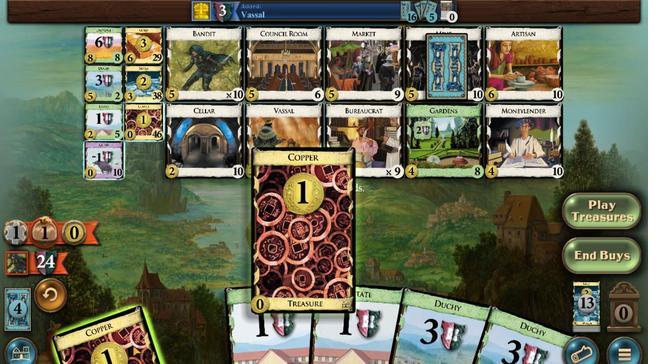 
Action: Mouse pressed left at (317, 267)
Screenshot: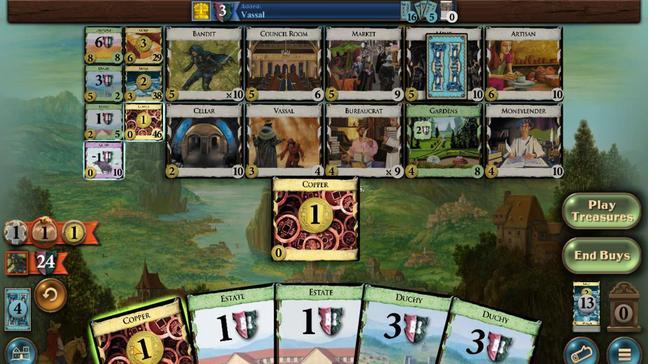 
Action: Mouse moved to (315, 316)
Screenshot: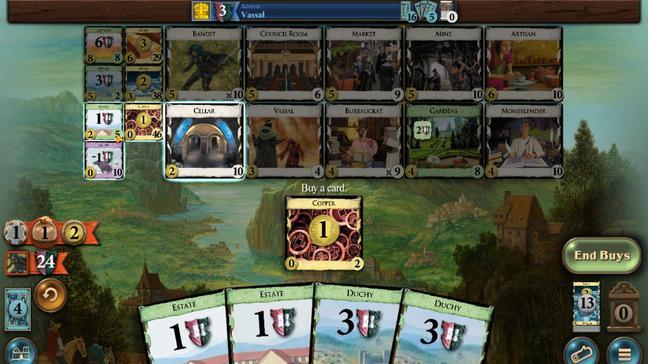 
Action: Mouse pressed left at (315, 316)
Screenshot: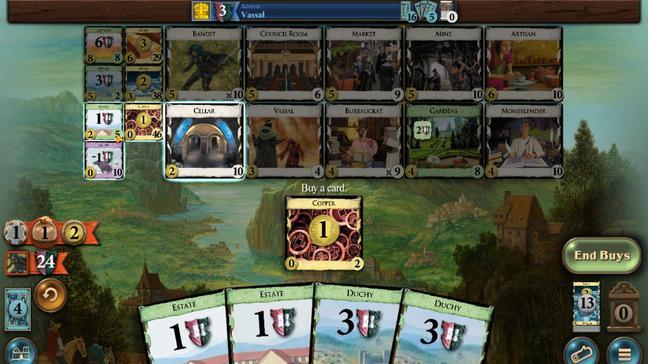 
Action: Mouse moved to (330, 267)
Screenshot: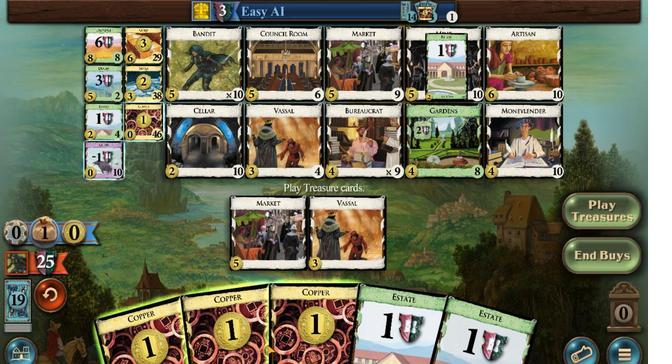 
Action: Mouse pressed left at (330, 267)
Screenshot: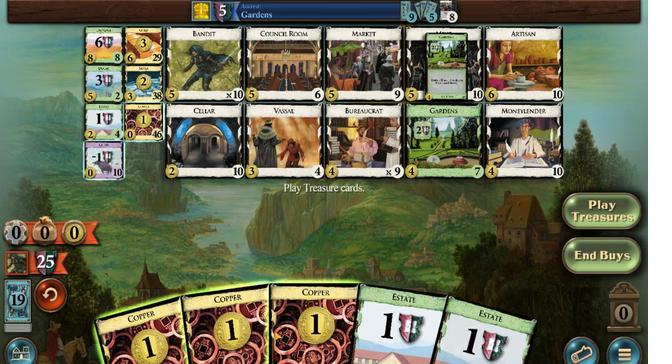 
Action: Mouse moved to (322, 268)
Screenshot: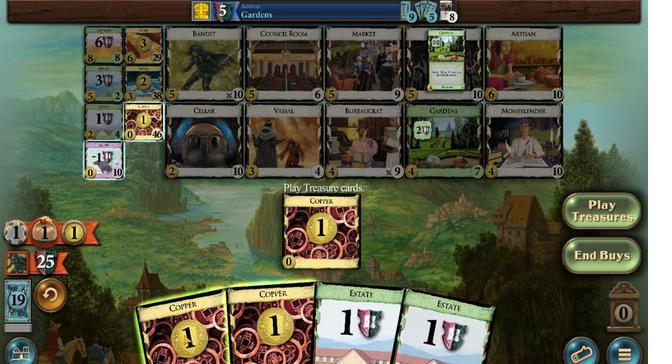
Action: Mouse pressed left at (322, 268)
Screenshot: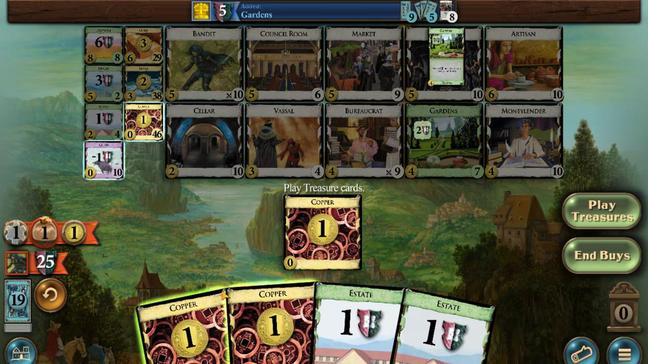 
Action: Mouse moved to (327, 270)
Screenshot: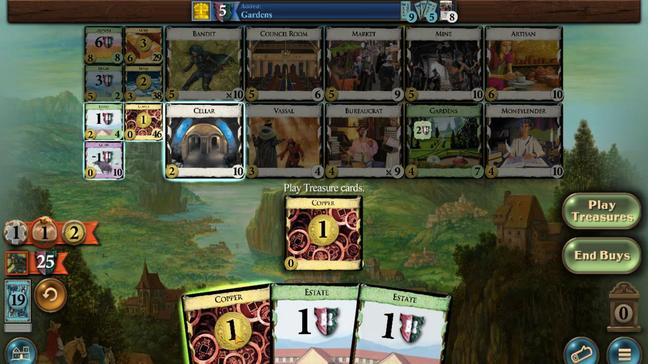 
Action: Mouse pressed left at (327, 270)
Screenshot: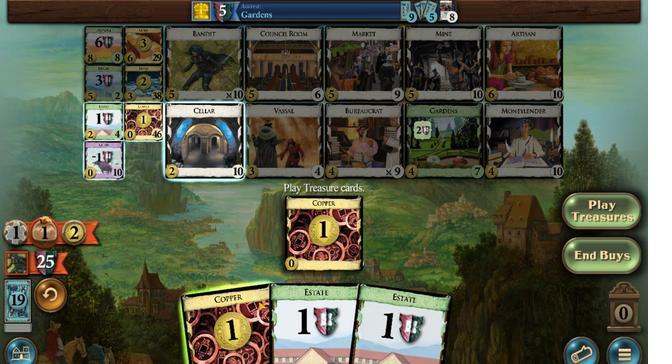 
Action: Mouse moved to (315, 313)
Screenshot: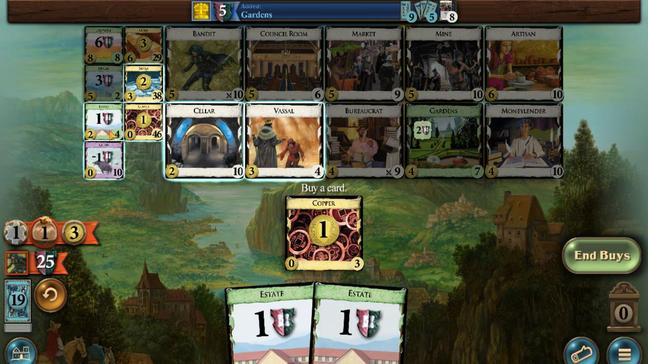 
Action: Mouse pressed left at (315, 313)
Screenshot: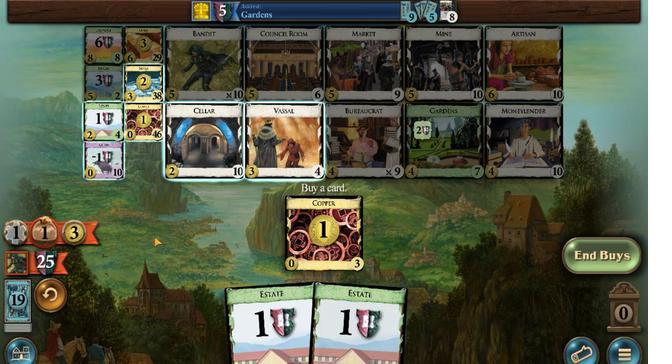 
Action: Mouse moved to (315, 312)
Screenshot: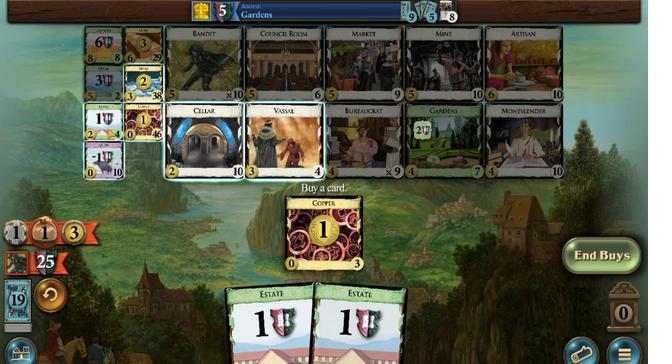 
Action: Mouse pressed left at (315, 312)
Screenshot: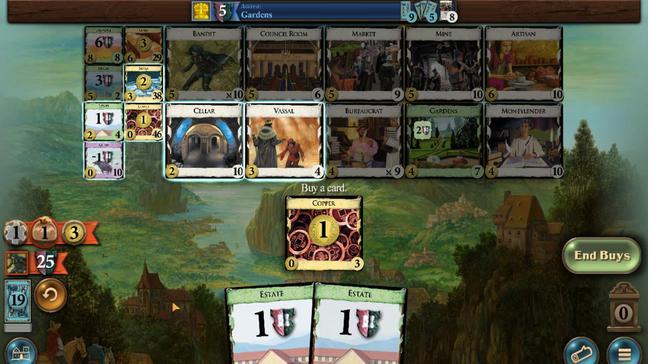 
Action: Mouse moved to (315, 269)
Screenshot: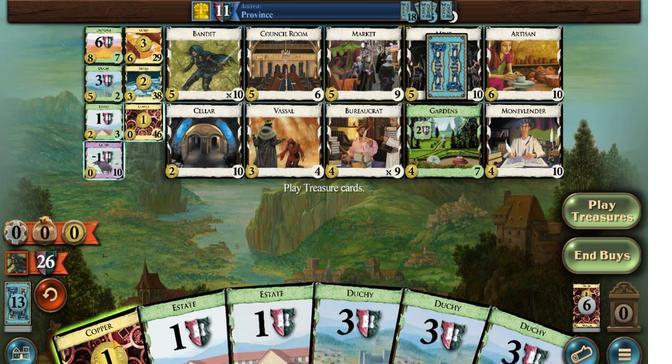 
Action: Mouse pressed left at (315, 269)
Screenshot: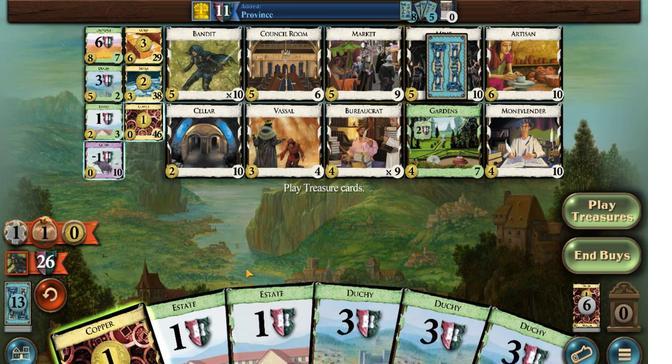 
Action: Mouse moved to (319, 315)
Screenshot: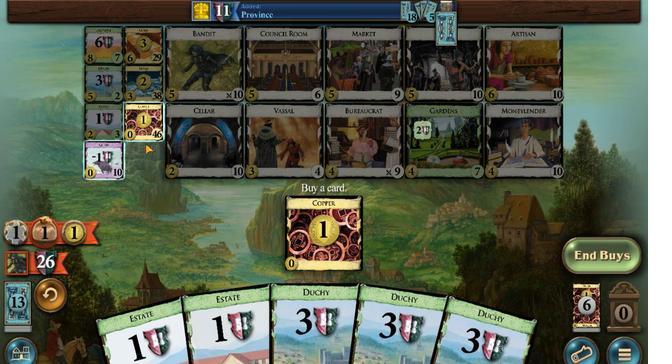 
Action: Mouse pressed left at (319, 315)
Screenshot: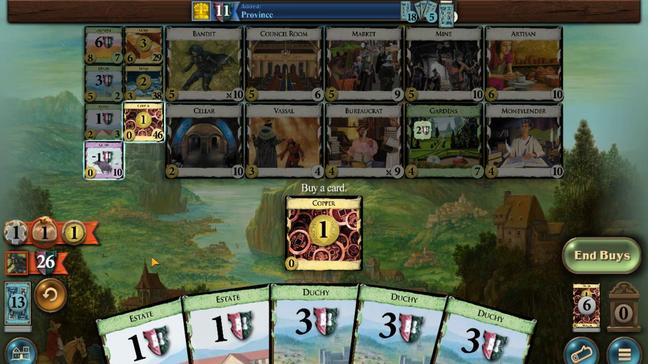 
Action: Mouse moved to (315, 267)
Screenshot: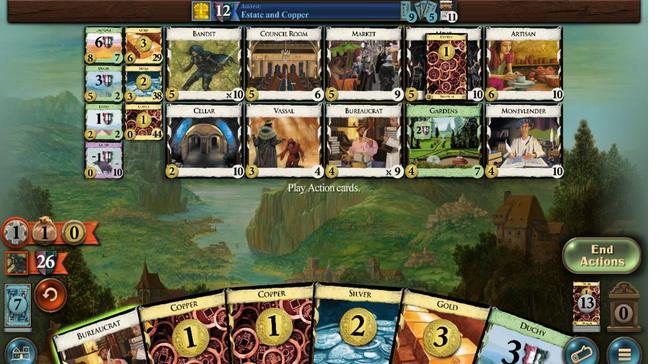 
Action: Mouse pressed left at (315, 267)
Screenshot: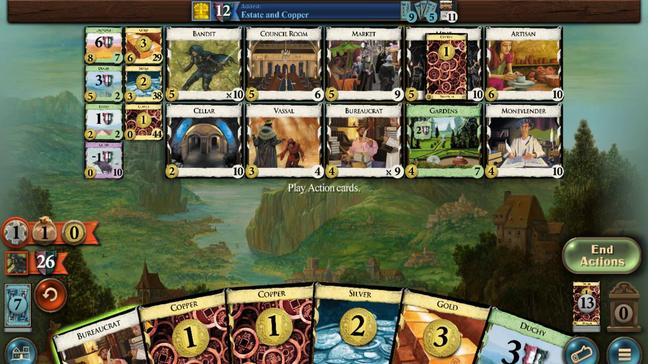 
Action: Mouse moved to (342, 271)
Screenshot: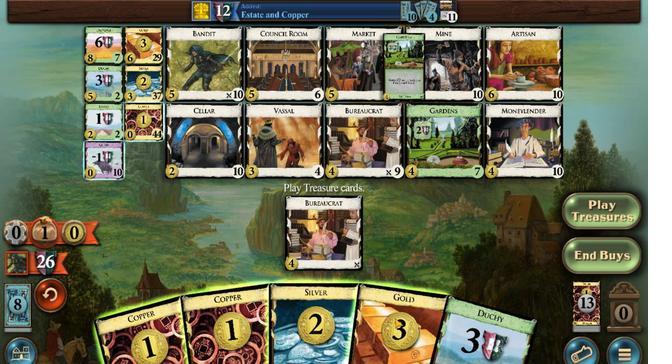 
Action: Mouse pressed left at (342, 271)
Screenshot: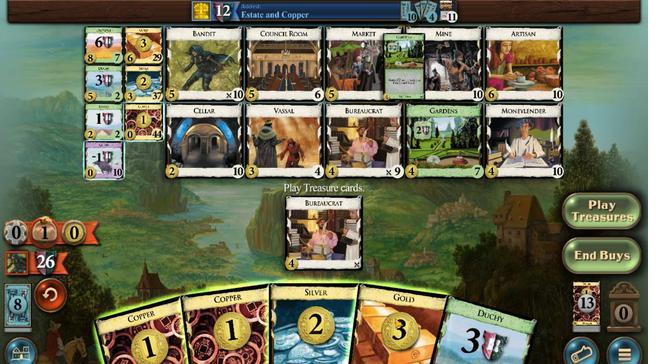 
Action: Mouse moved to (339, 269)
Screenshot: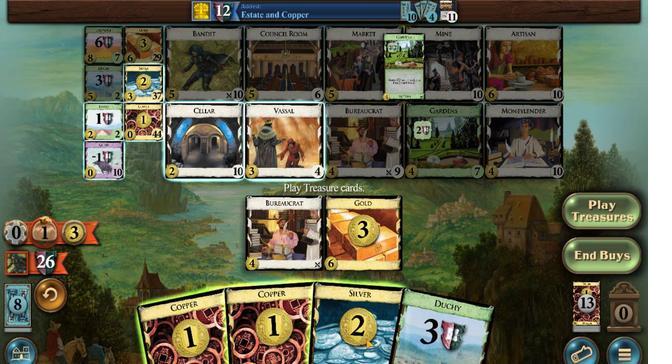 
Action: Mouse pressed left at (339, 269)
Screenshot: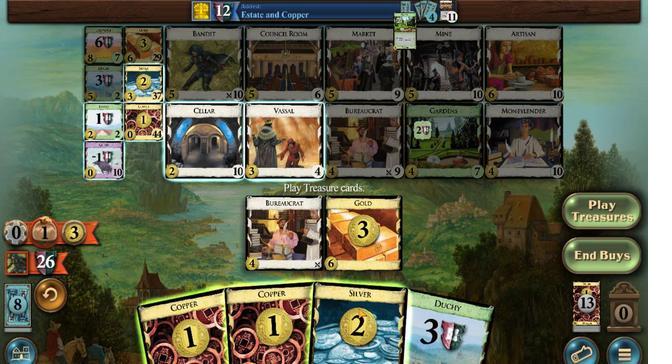 
Action: Mouse moved to (314, 325)
Screenshot: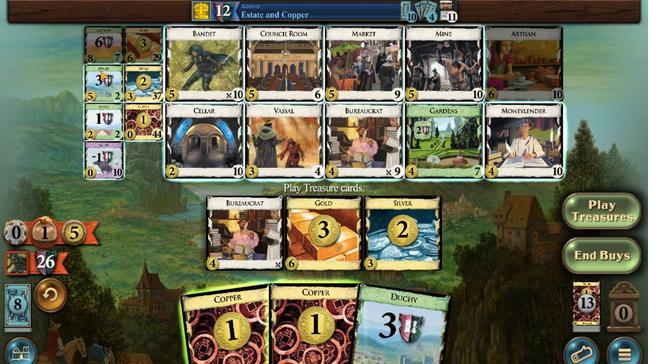 
Action: Mouse pressed left at (314, 325)
Screenshot: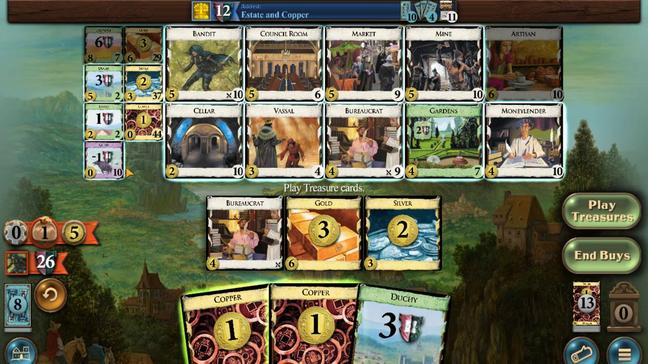 
Action: Mouse moved to (315, 322)
Screenshot: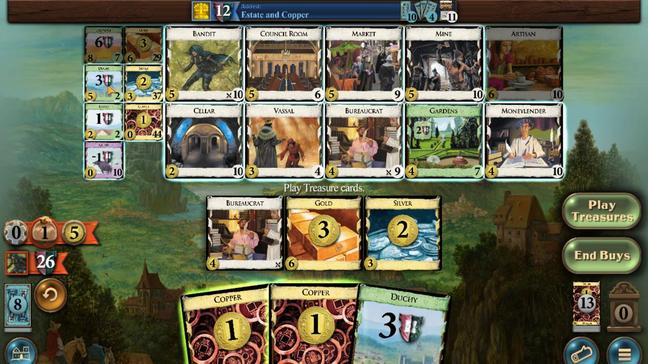 
Action: Mouse pressed left at (315, 322)
Screenshot: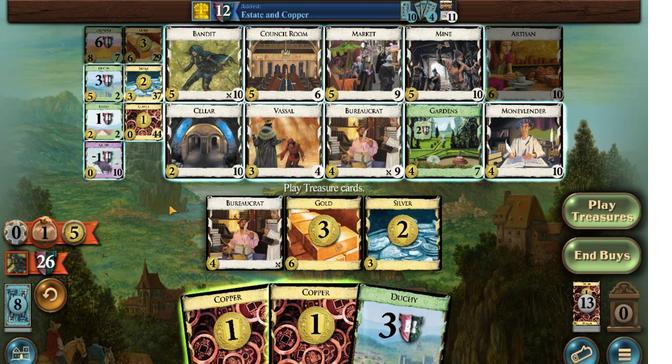
Action: Mouse moved to (322, 266)
Screenshot: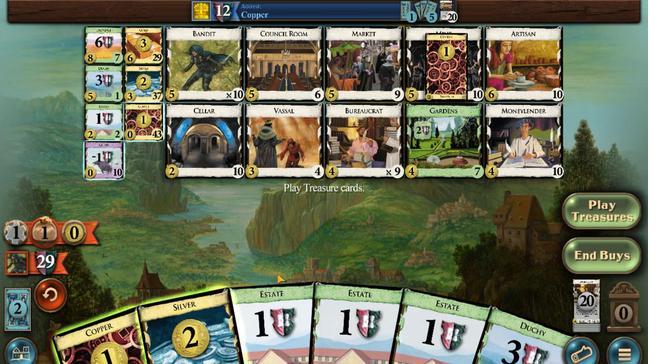 
Action: Mouse pressed left at (322, 266)
Screenshot: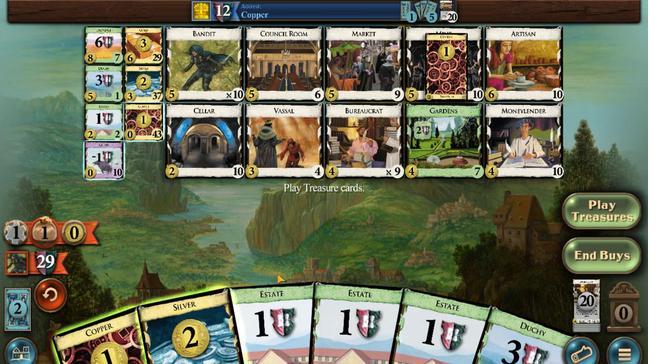 
Action: Mouse moved to (322, 269)
Screenshot: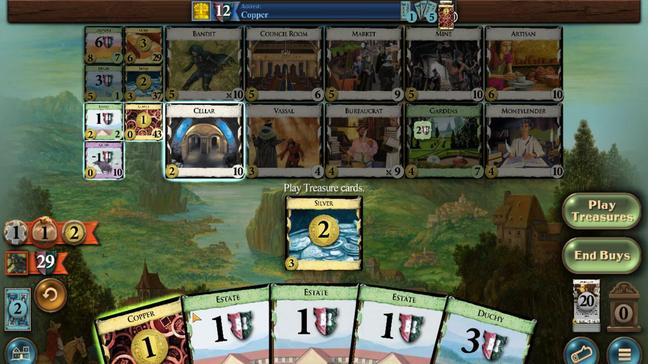 
Action: Mouse pressed left at (322, 269)
Screenshot: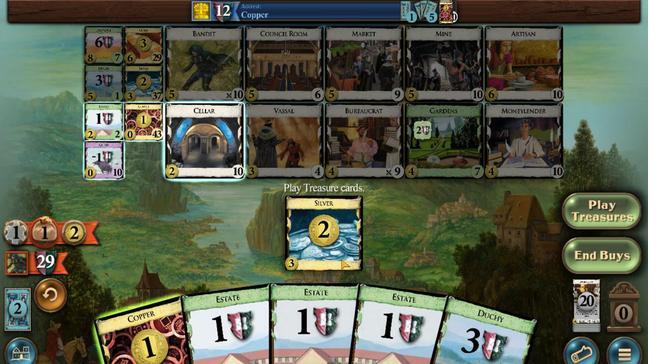 
Action: Mouse moved to (315, 315)
Screenshot: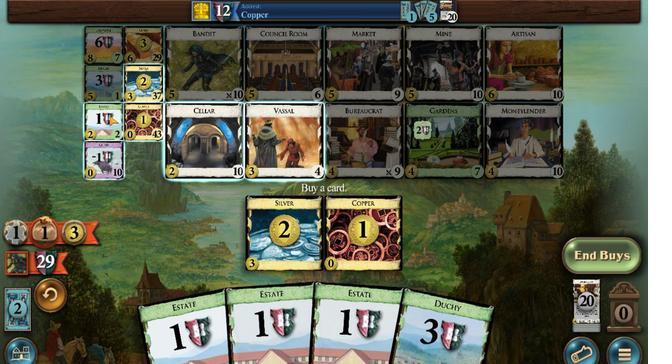 
Action: Mouse pressed left at (315, 315)
Screenshot: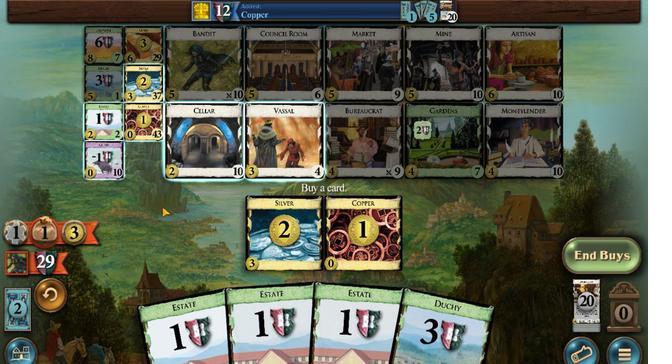 
Action: Mouse moved to (315, 269)
Screenshot: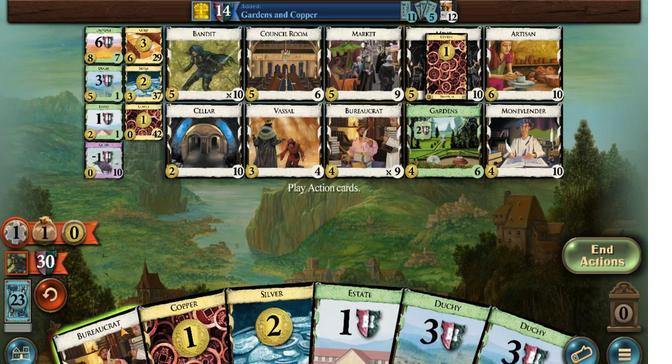 
Action: Mouse pressed left at (315, 269)
Screenshot: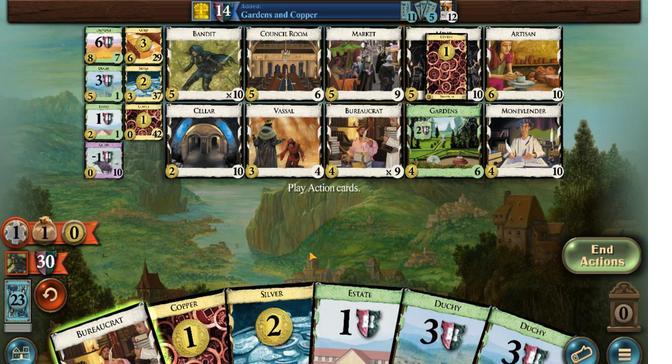 
Action: Mouse moved to (329, 271)
Screenshot: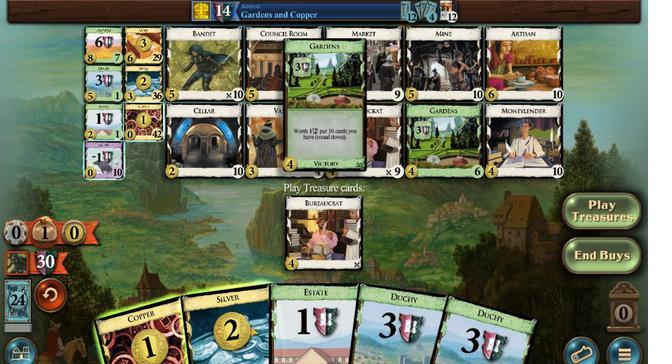 
Action: Mouse pressed left at (329, 271)
Screenshot: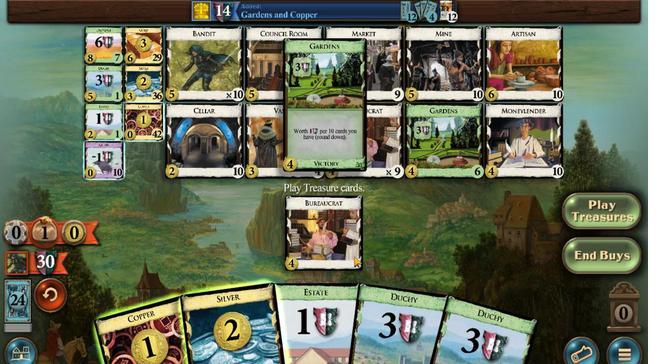 
Action: Mouse moved to (322, 270)
Screenshot: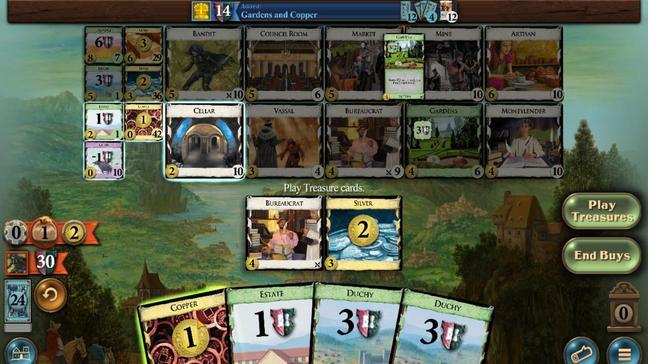 
Action: Mouse pressed left at (322, 270)
Screenshot: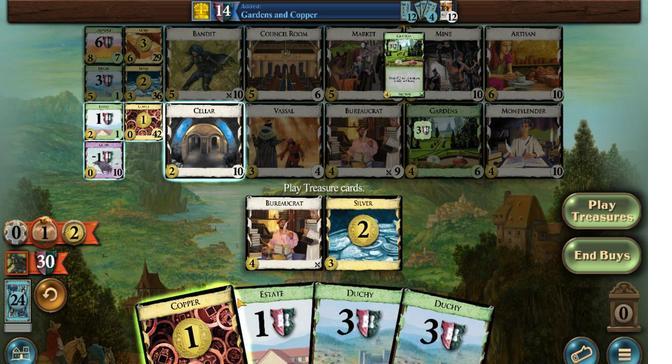 
Action: Mouse moved to (315, 314)
Screenshot: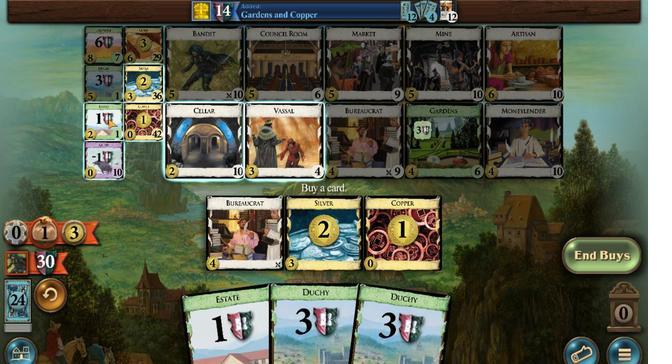 
Action: Mouse pressed left at (315, 314)
Screenshot: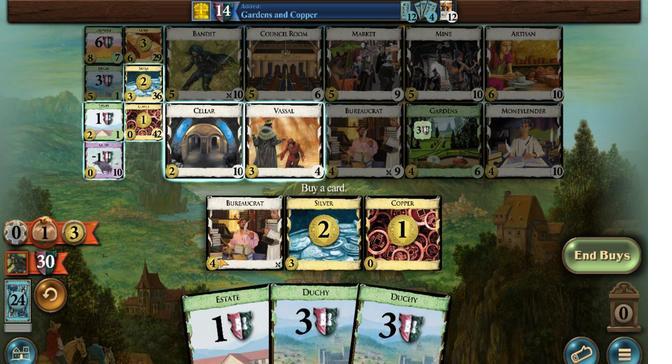 
Action: Mouse moved to (337, 268)
Screenshot: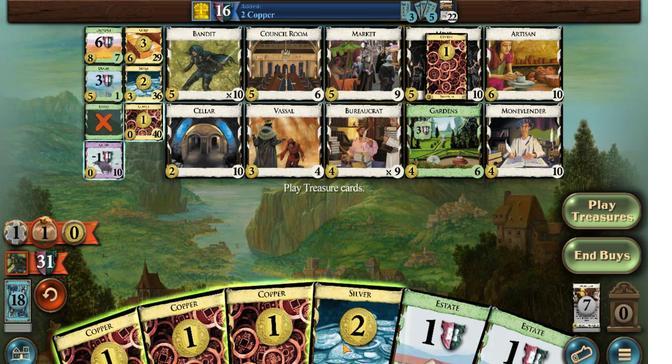 
Action: Mouse pressed left at (337, 268)
Screenshot: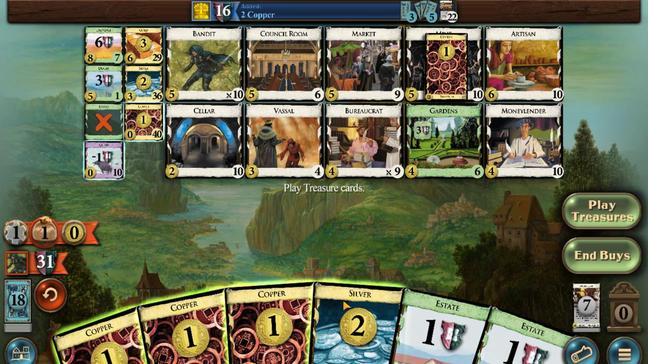 
Action: Mouse moved to (334, 268)
Screenshot: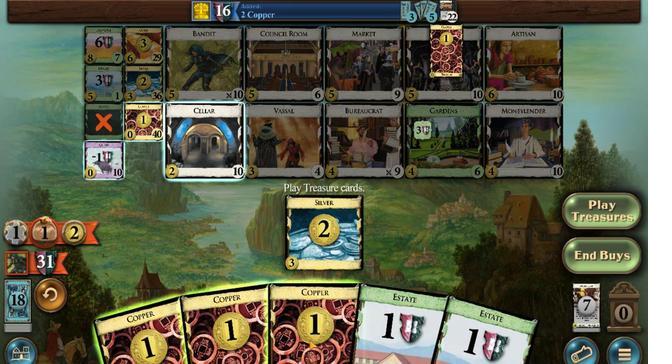 
Action: Mouse pressed left at (334, 268)
Screenshot: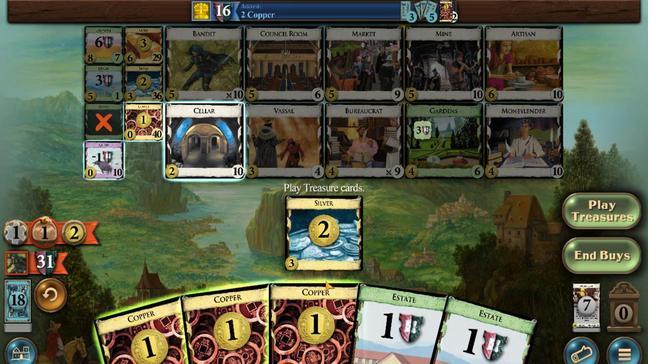 
Action: Mouse moved to (330, 271)
Screenshot: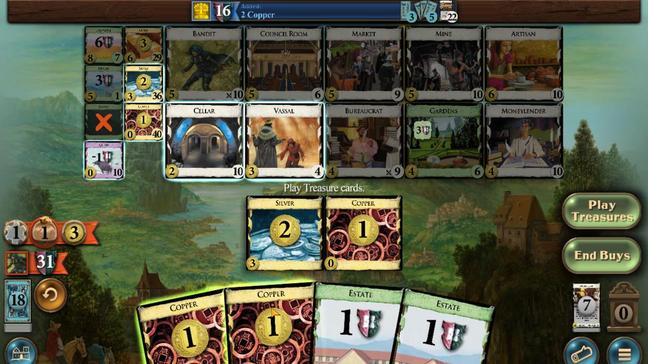 
Action: Mouse pressed left at (330, 271)
Screenshot: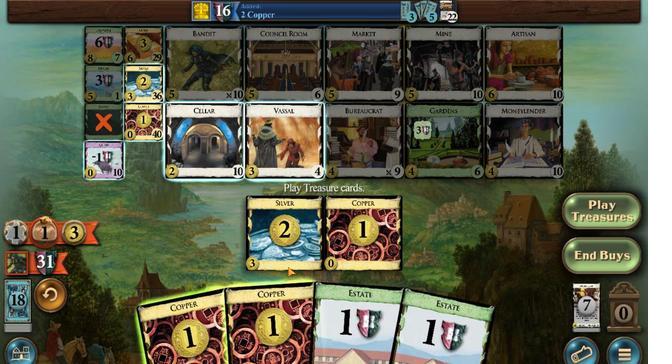 
Action: Mouse moved to (326, 272)
Screenshot: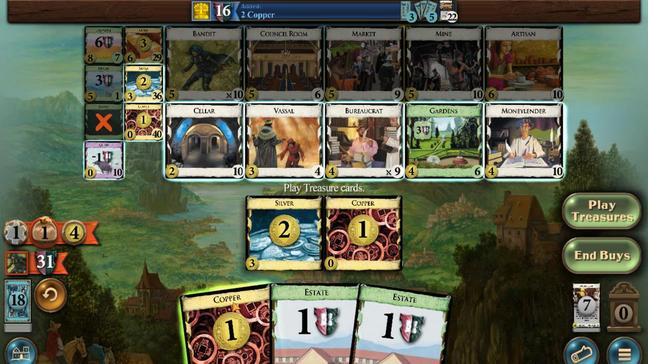 
Action: Mouse pressed left at (326, 272)
Screenshot: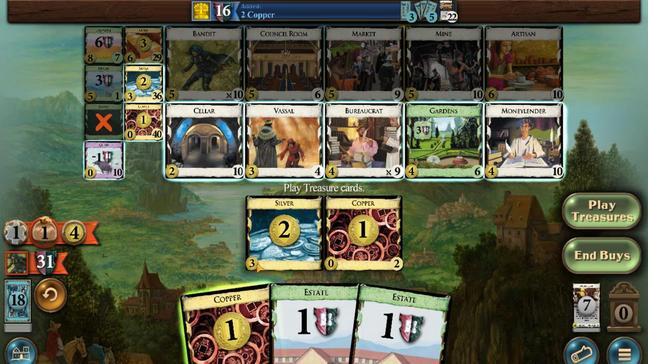 
Action: Mouse moved to (314, 322)
Screenshot: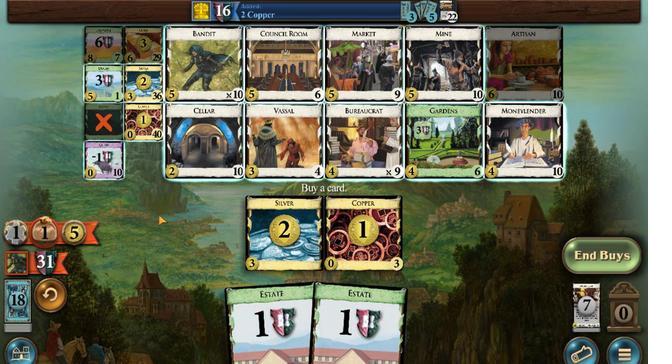 
Action: Mouse pressed left at (314, 322)
Screenshot: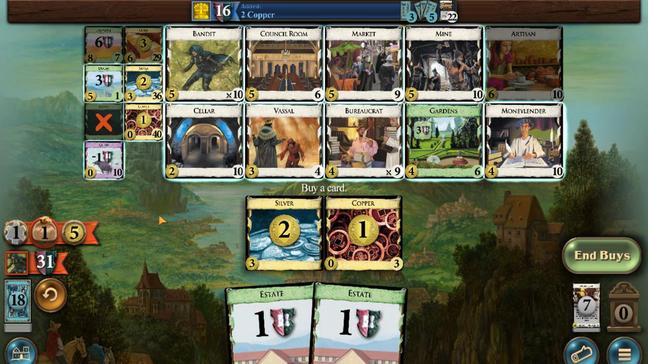 
Action: Mouse moved to (315, 321)
Screenshot: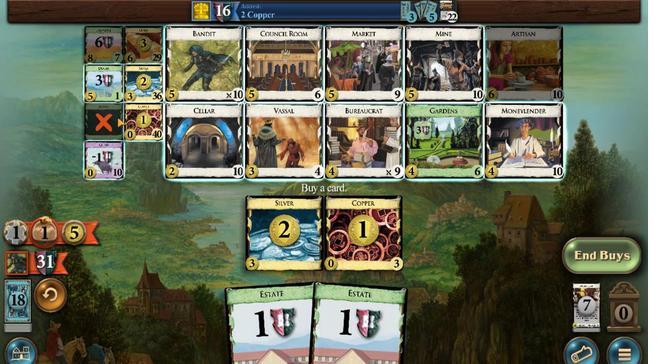 
Action: Mouse pressed left at (315, 321)
Screenshot: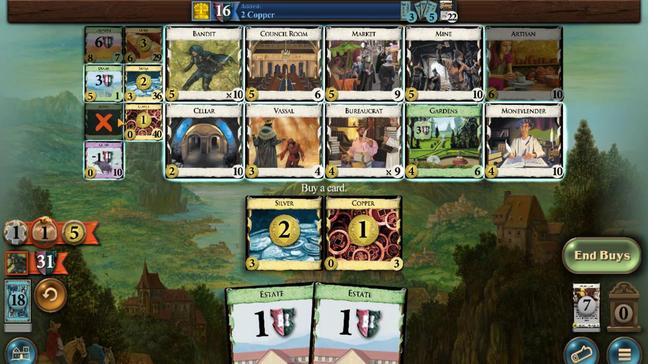 
Action: Mouse moved to (322, 270)
Screenshot: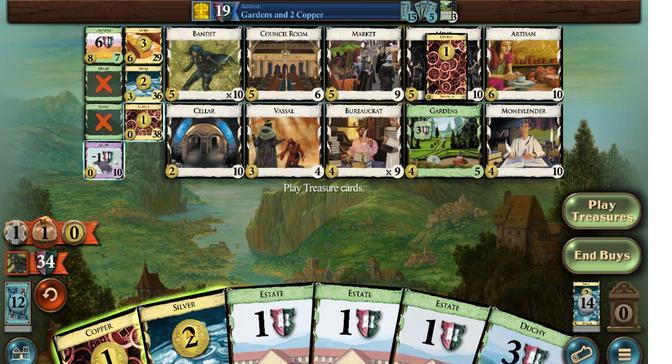 
Action: Mouse pressed left at (322, 270)
Screenshot: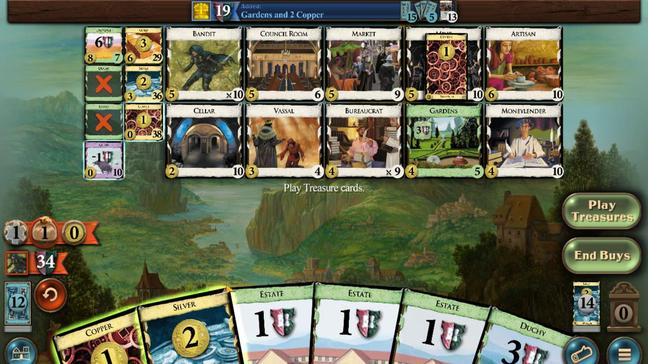 
Action: Mouse moved to (325, 310)
Screenshot: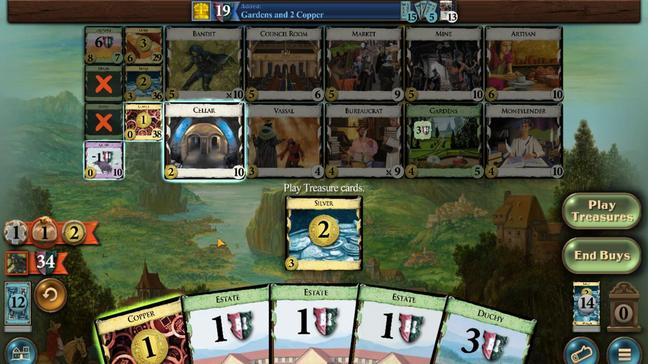 
Action: Mouse pressed left at (325, 310)
Screenshot: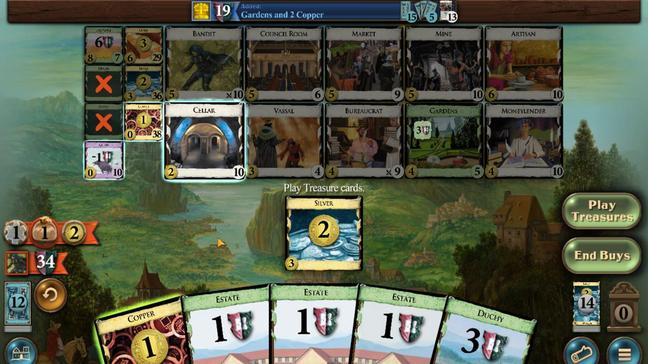 
Action: Mouse moved to (323, 270)
Screenshot: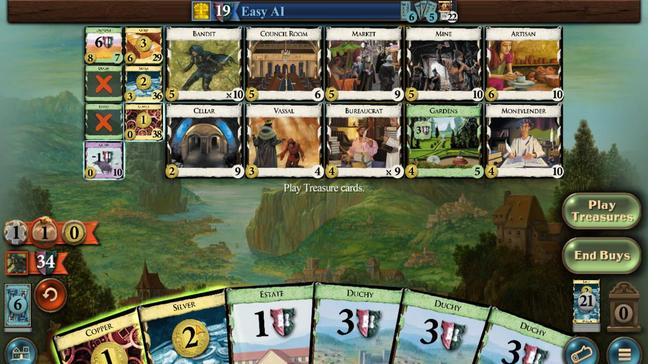 
Action: Mouse pressed left at (323, 270)
Screenshot: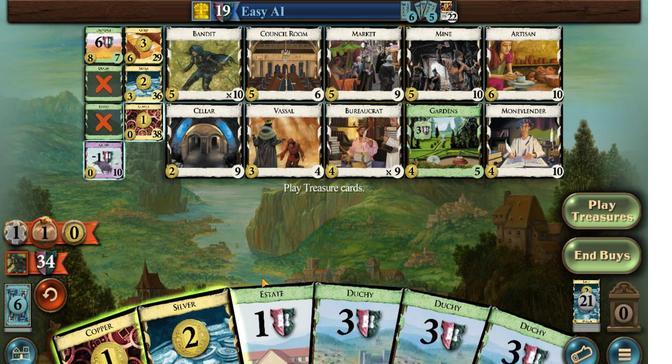 
Action: Mouse moved to (319, 266)
Screenshot: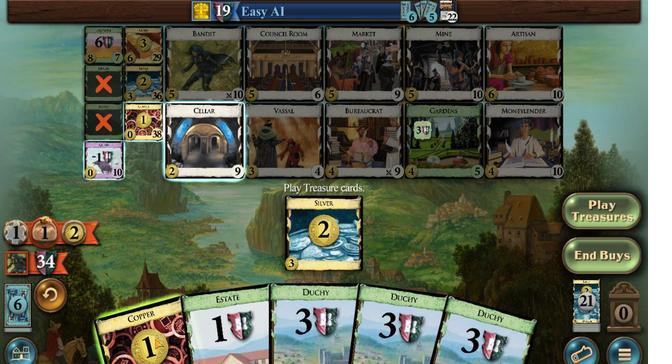 
Action: Mouse pressed left at (319, 266)
Screenshot: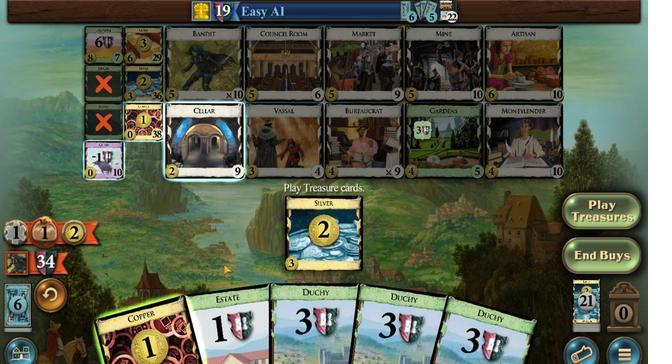 
Action: Mouse moved to (319, 323)
Screenshot: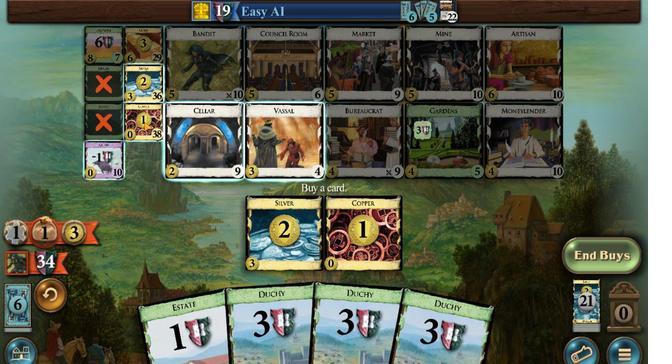 
Action: Mouse pressed left at (319, 323)
Screenshot: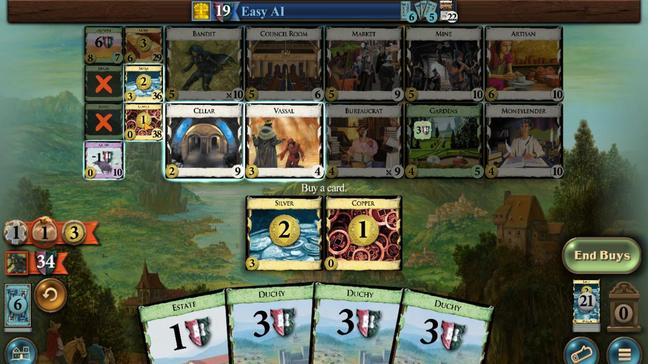 
Action: Mouse moved to (326, 270)
Screenshot: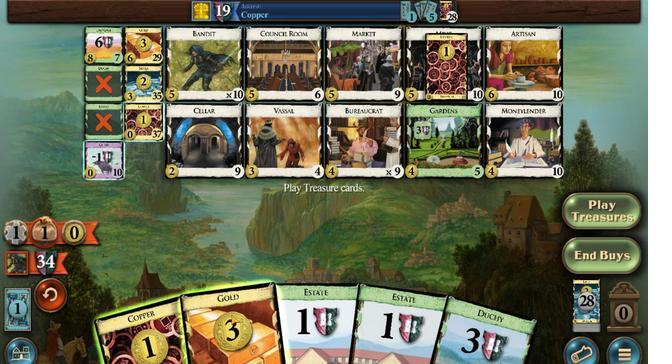 
Action: Mouse pressed left at (326, 270)
Screenshot: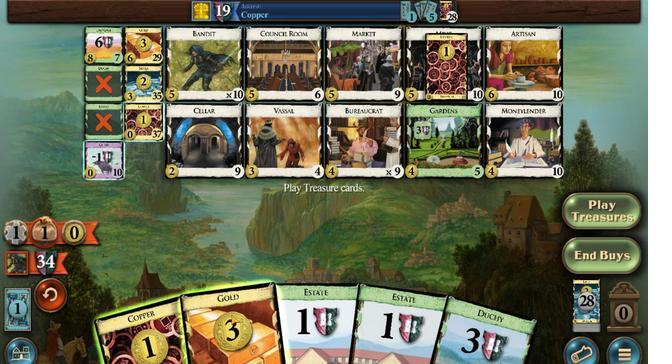 
Action: Mouse moved to (333, 310)
Screenshot: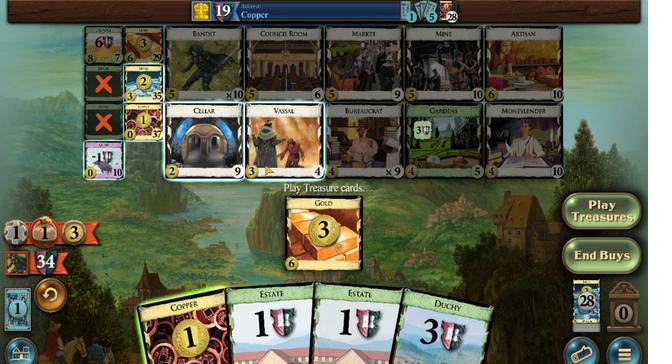 
Action: Mouse pressed left at (333, 310)
Screenshot: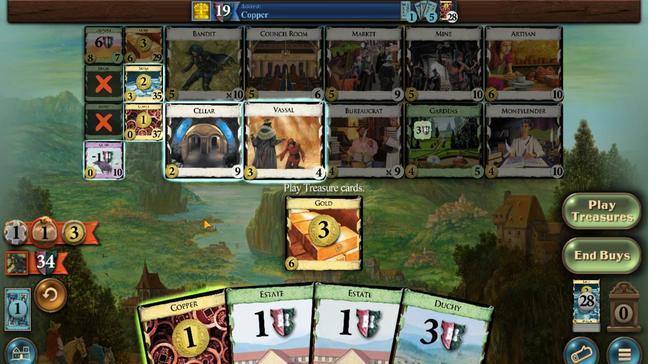 
Action: Mouse moved to (315, 269)
Screenshot: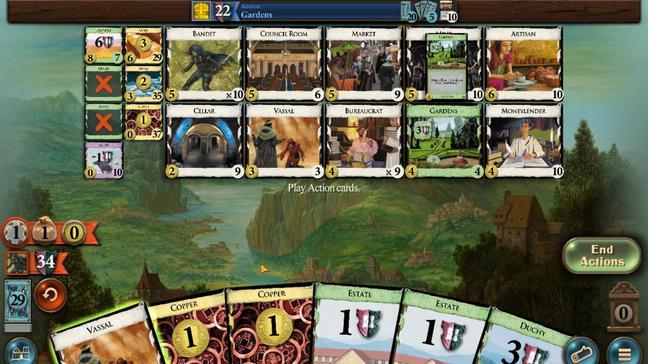 
Action: Mouse pressed left at (315, 269)
Screenshot: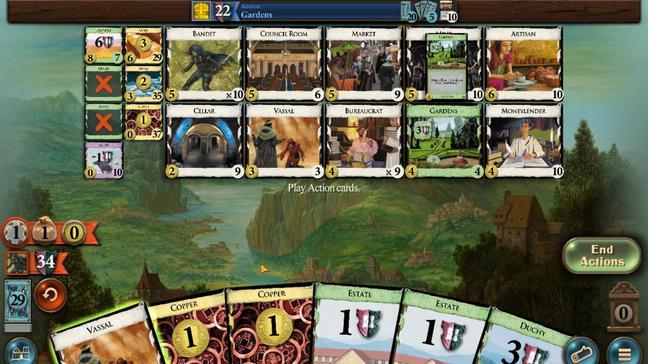 
Action: Mouse moved to (325, 270)
Screenshot: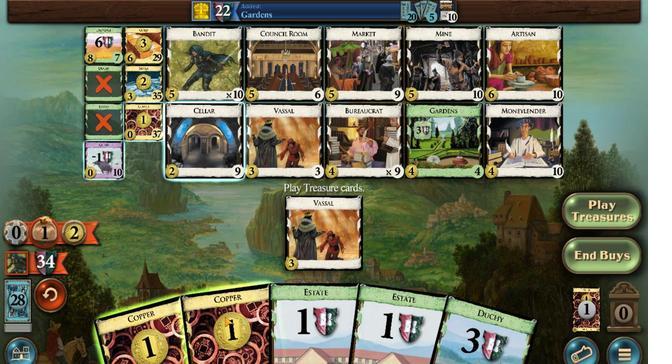 
Action: Mouse pressed left at (325, 270)
Screenshot: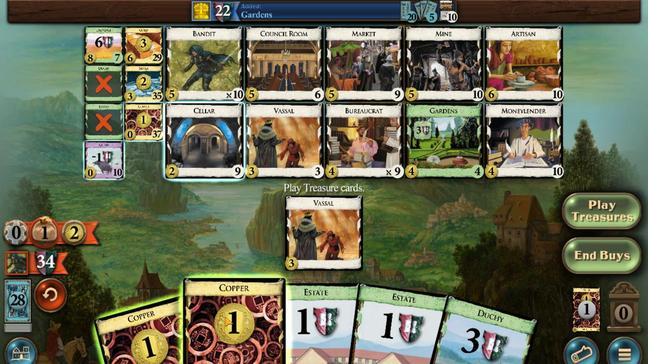 
Action: Mouse moved to (323, 267)
Screenshot: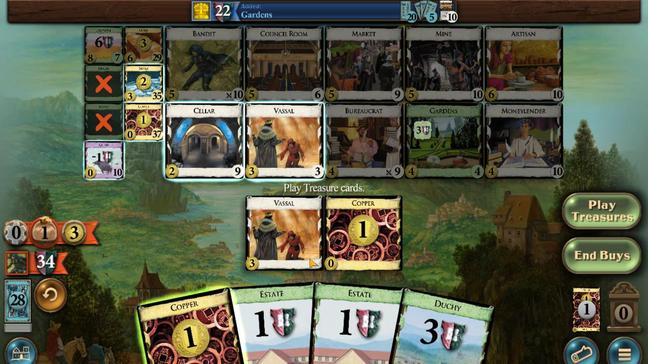 
Action: Mouse pressed left at (323, 267)
Screenshot: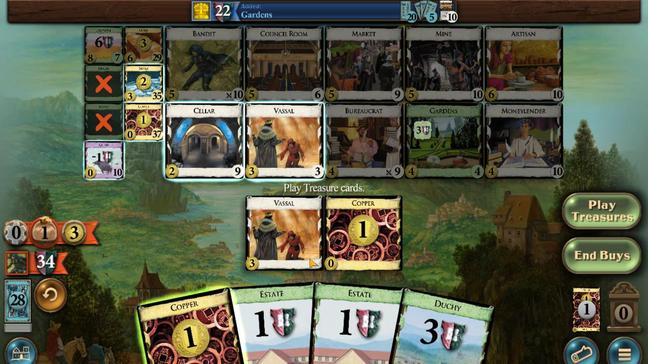
Action: Mouse moved to (338, 310)
Screenshot: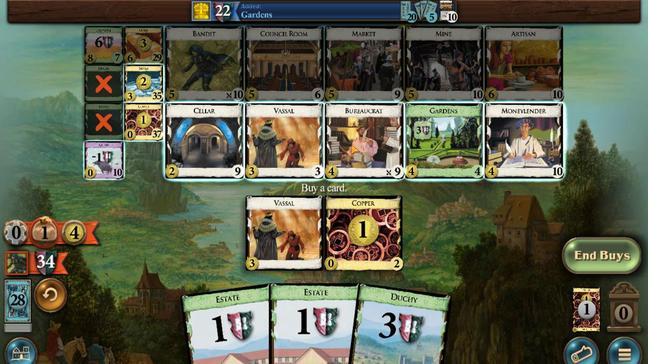 
Action: Mouse pressed left at (338, 310)
Screenshot: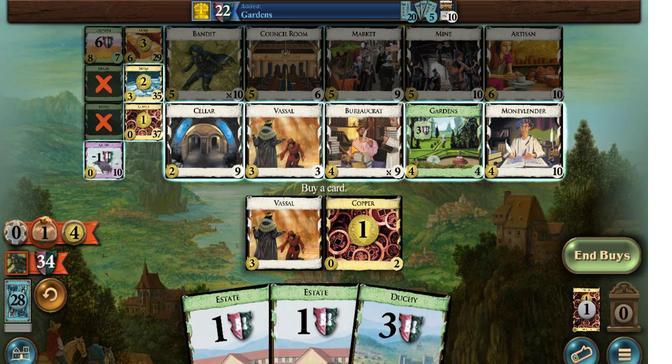
Action: Mouse moved to (329, 272)
Screenshot: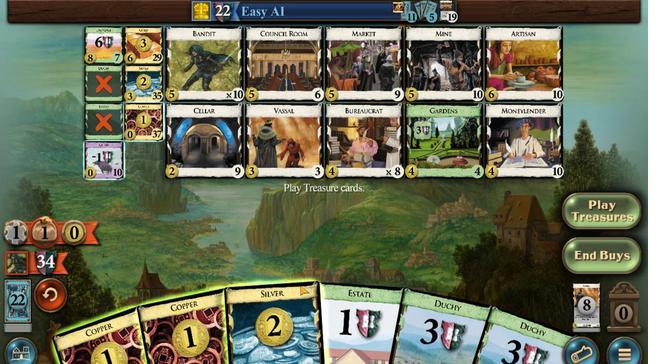 
Action: Mouse pressed left at (329, 272)
Screenshot: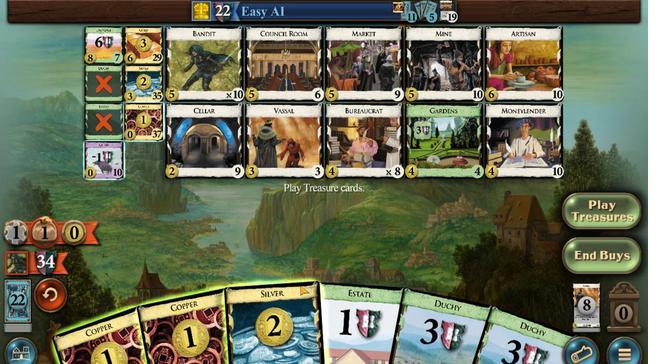 
Action: Mouse moved to (325, 268)
Screenshot: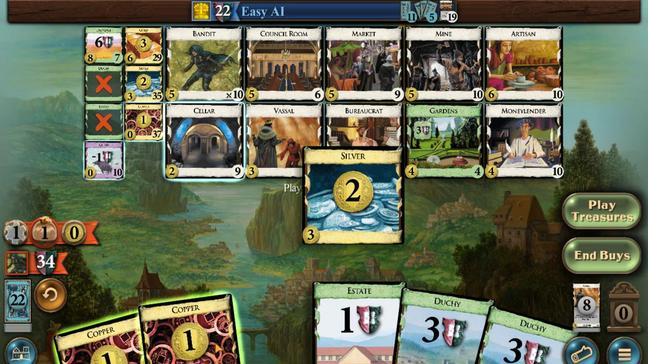 
Action: Mouse pressed left at (325, 268)
Screenshot: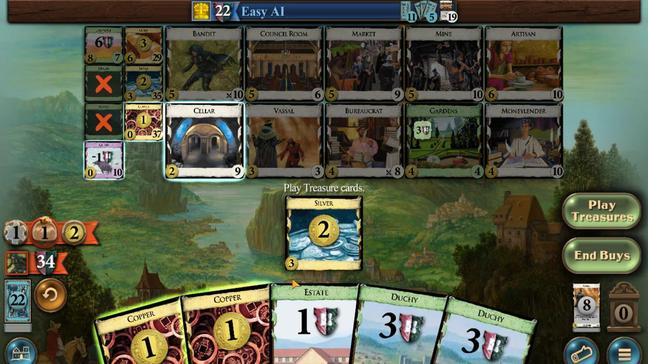 
Action: Mouse moved to (322, 268)
Screenshot: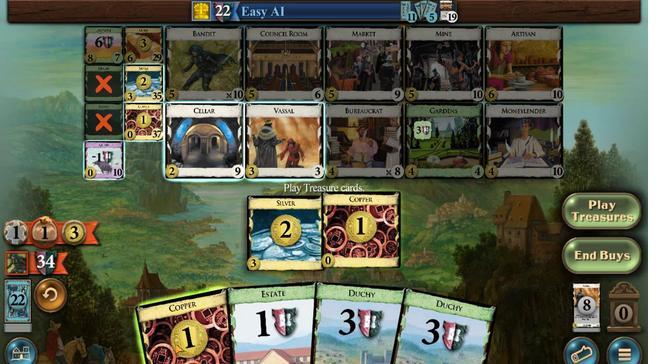 
Action: Mouse pressed left at (322, 268)
Screenshot: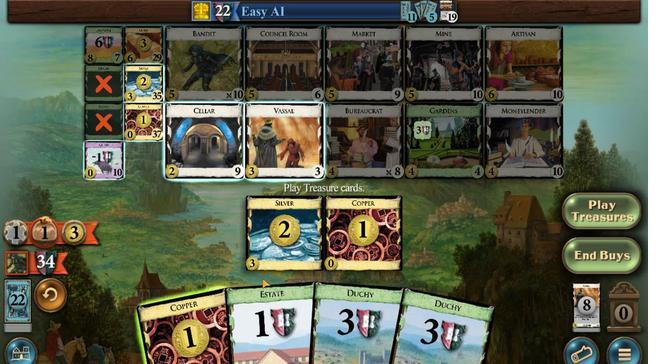 
Action: Mouse moved to (346, 311)
Screenshot: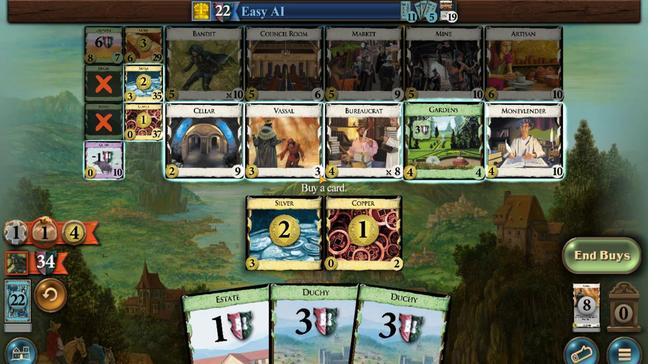 
Action: Mouse pressed left at (346, 311)
Screenshot: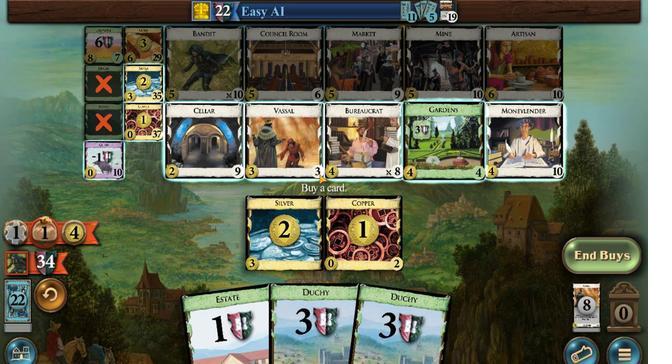 
Action: Mouse moved to (321, 267)
Screenshot: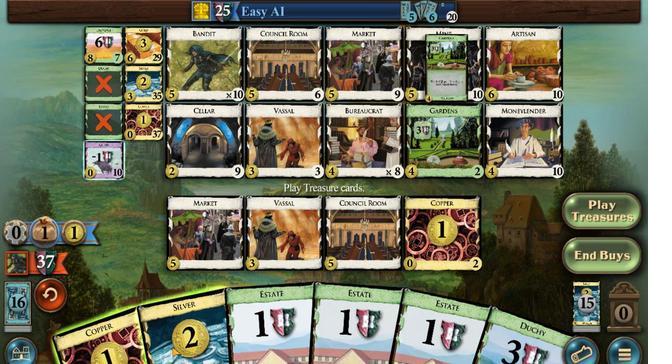 
Action: Mouse pressed left at (321, 267)
Screenshot: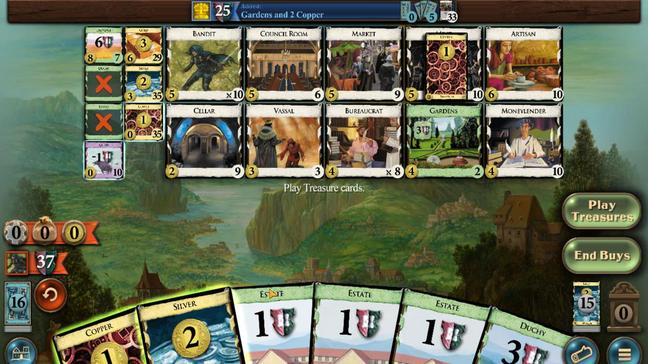 
Action: Mouse moved to (316, 266)
Screenshot: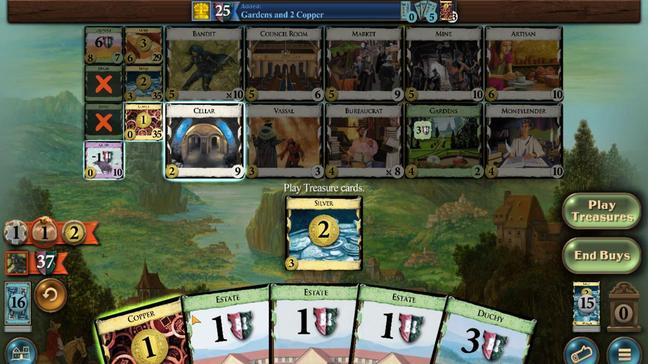 
Action: Mouse pressed left at (316, 266)
Screenshot: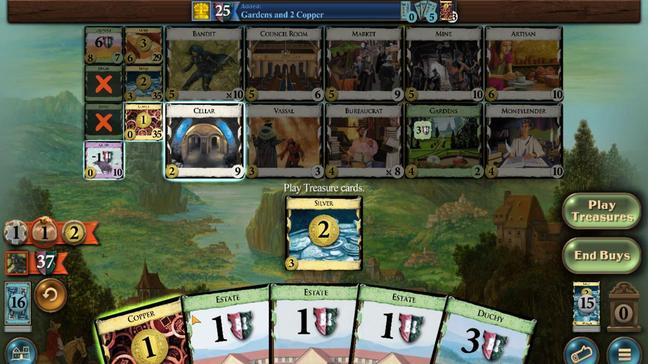 
Action: Mouse moved to (331, 311)
Screenshot: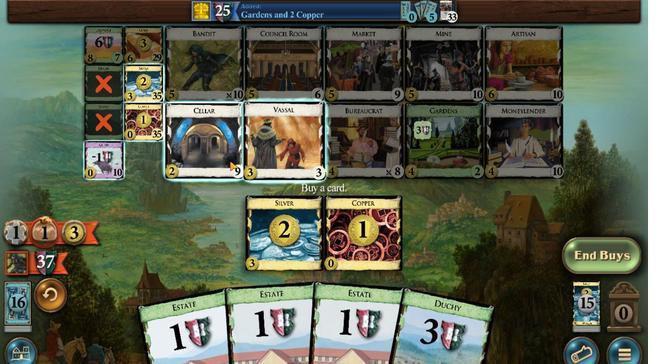 
Action: Mouse pressed left at (331, 311)
Screenshot: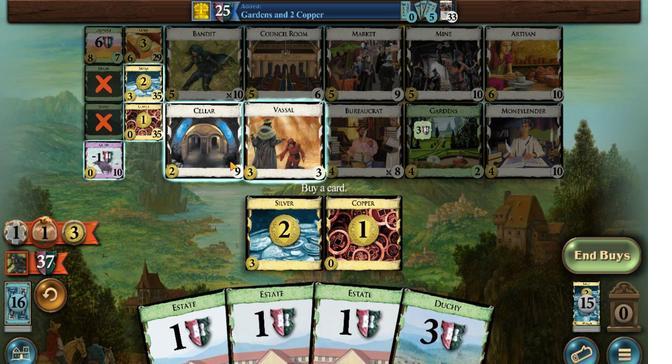 
Action: Mouse moved to (315, 267)
Screenshot: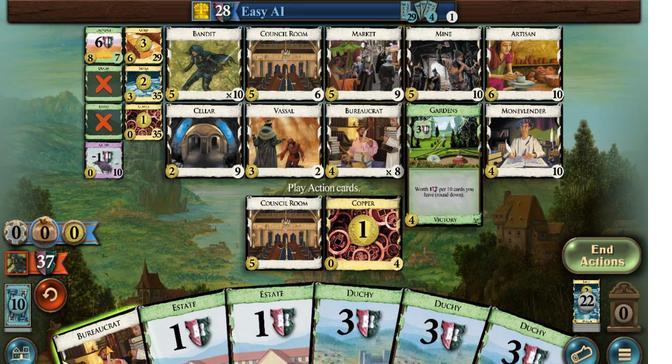 
Action: Mouse pressed left at (315, 267)
Screenshot: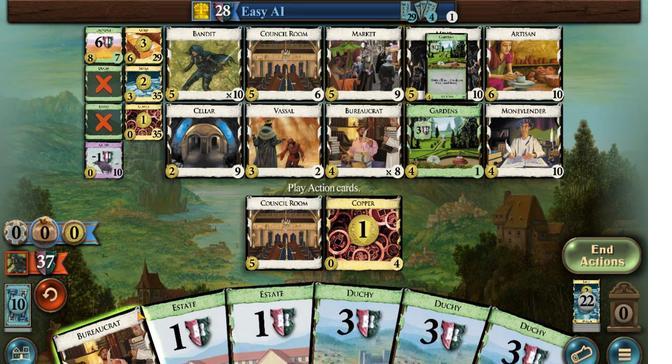 
Action: Mouse moved to (319, 314)
Screenshot: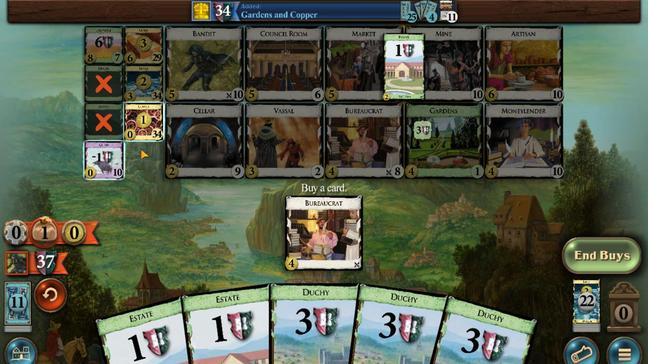 
Action: Mouse pressed left at (319, 314)
Screenshot: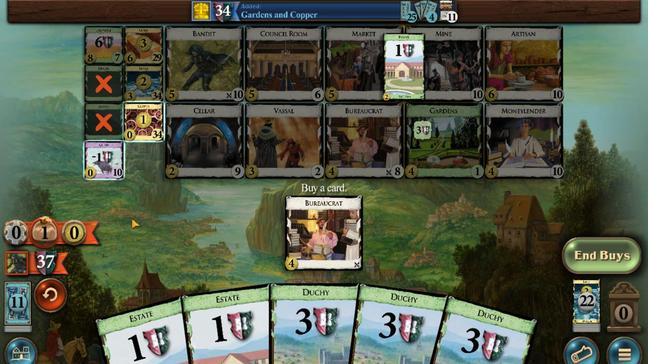 
Action: Mouse moved to (328, 284)
Screenshot: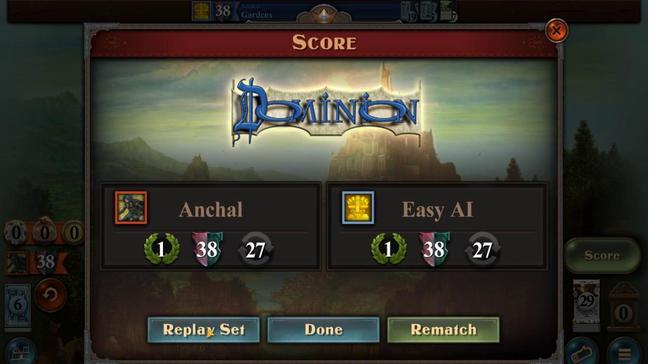 
